Task: Create new contact,   with mail id: 'JuliaWilson115@whitney.org', first name: 'Julia', Last name: 'Wilson', Job Title: Application Developer, Phone number (202) 555-6789. Change life cycle stage to  'Lead' and lead status to 'New'. Add new company to the associated contact: marlow-navigation.com
 . Logged in from softage.5@softage.net
Action: Mouse moved to (91, 66)
Screenshot: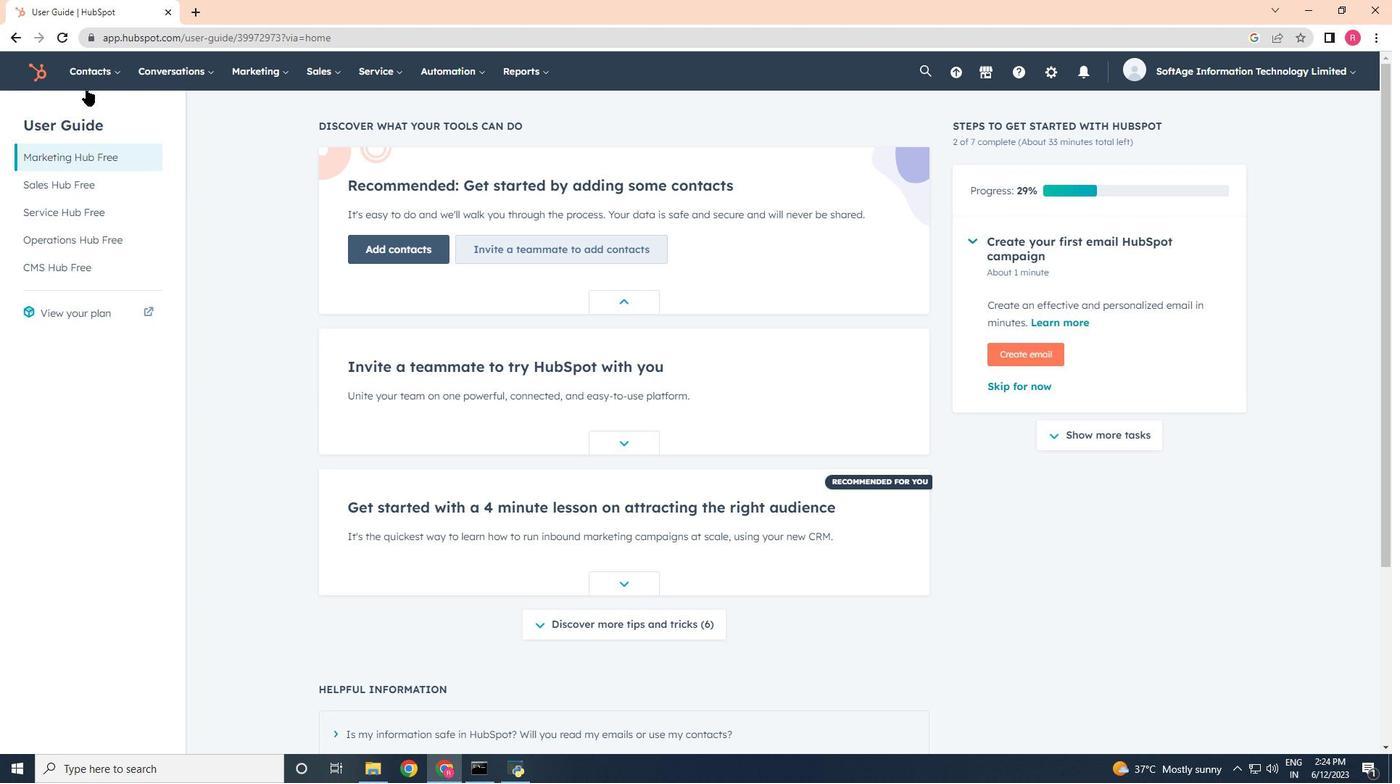 
Action: Mouse pressed left at (91, 66)
Screenshot: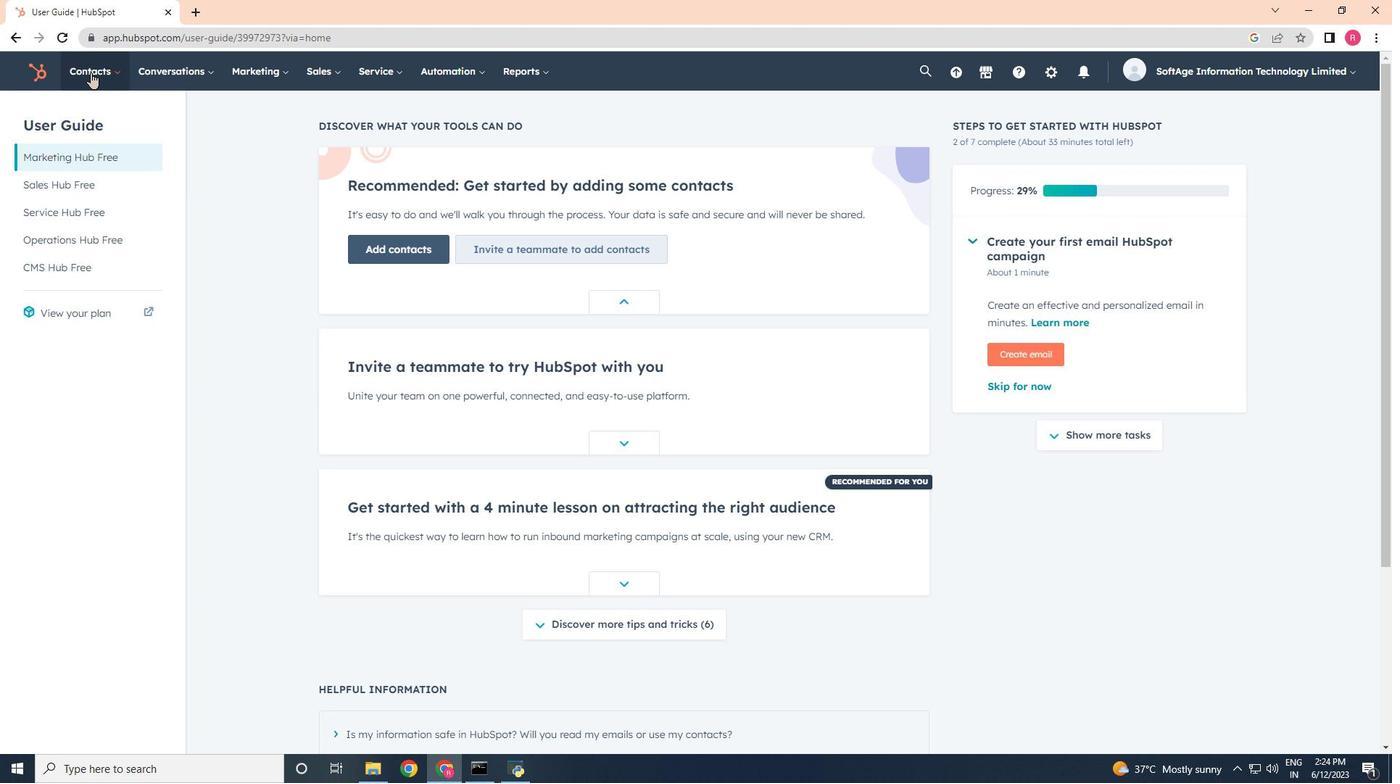 
Action: Mouse moved to (116, 112)
Screenshot: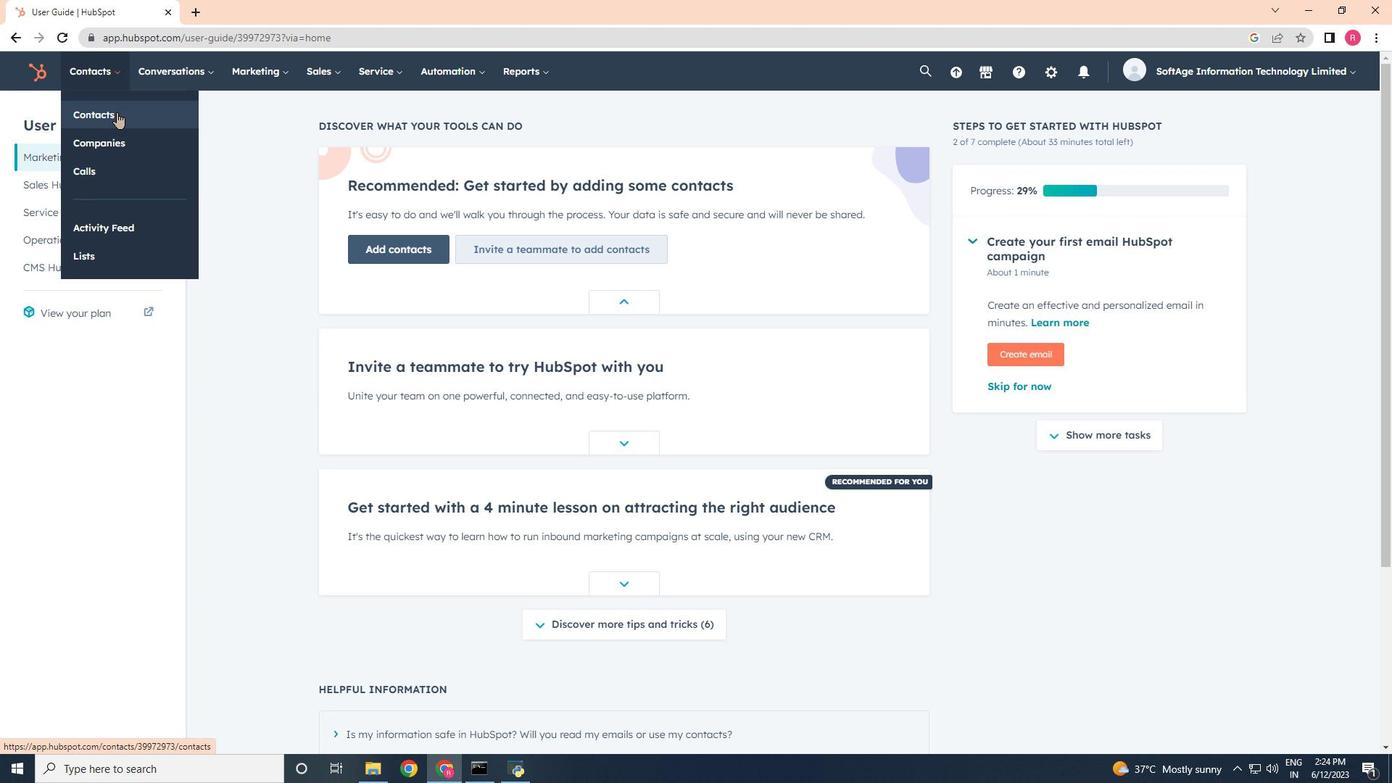 
Action: Mouse pressed left at (116, 112)
Screenshot: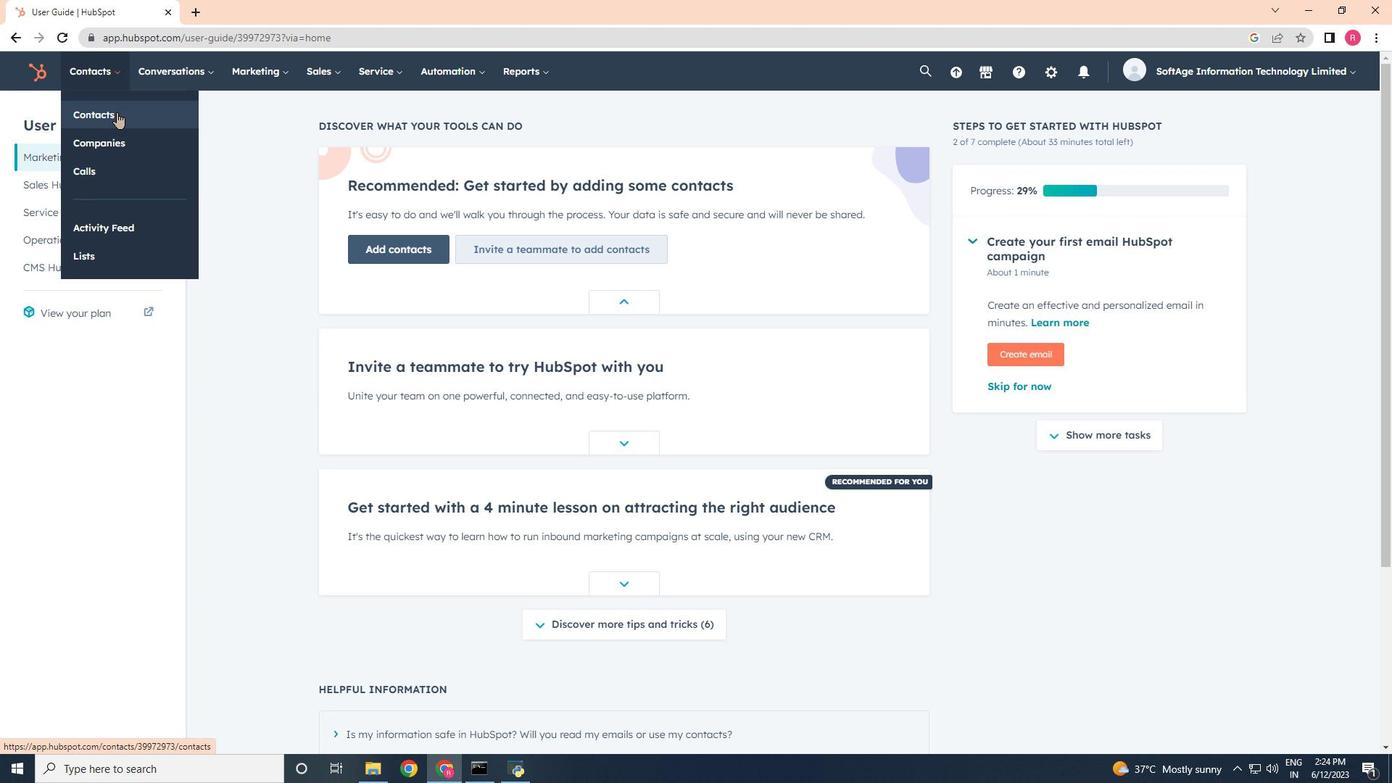 
Action: Mouse moved to (1310, 112)
Screenshot: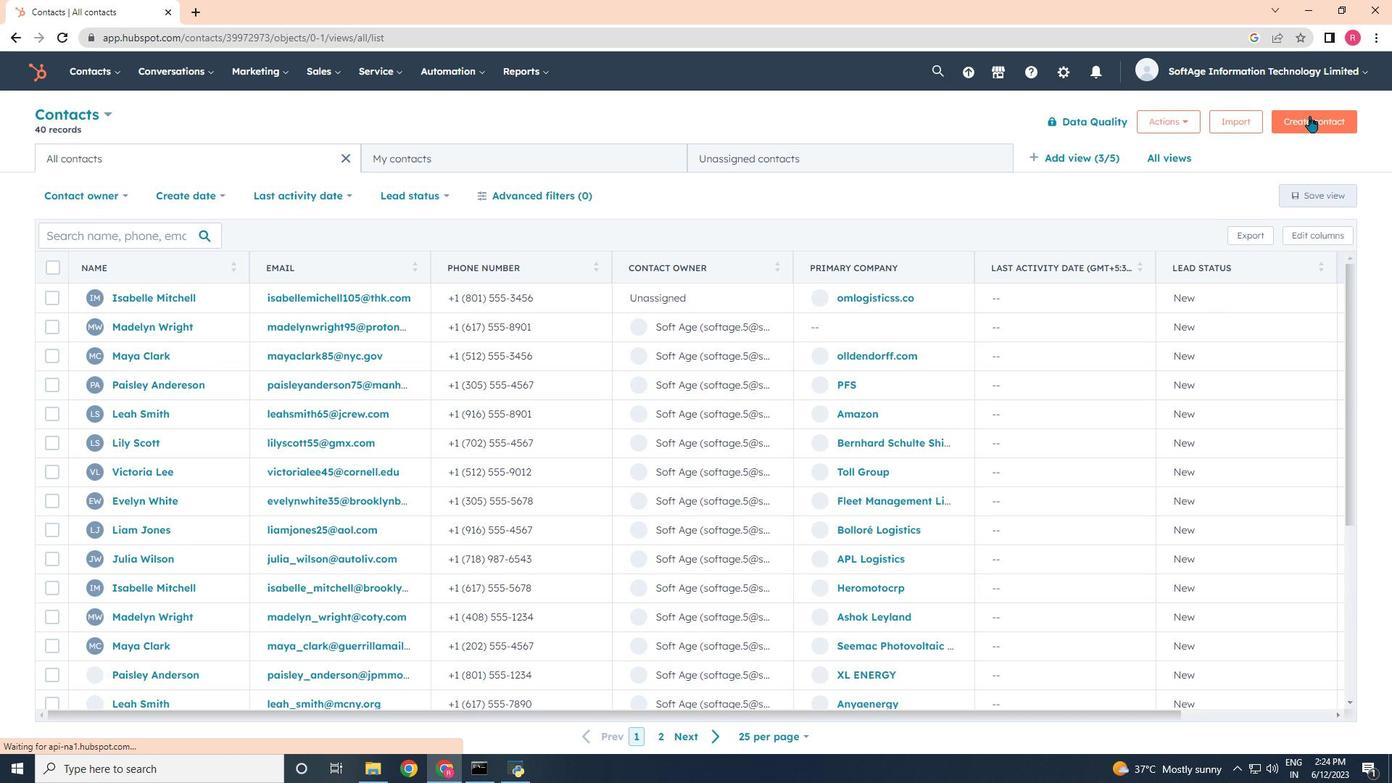 
Action: Mouse pressed left at (1310, 112)
Screenshot: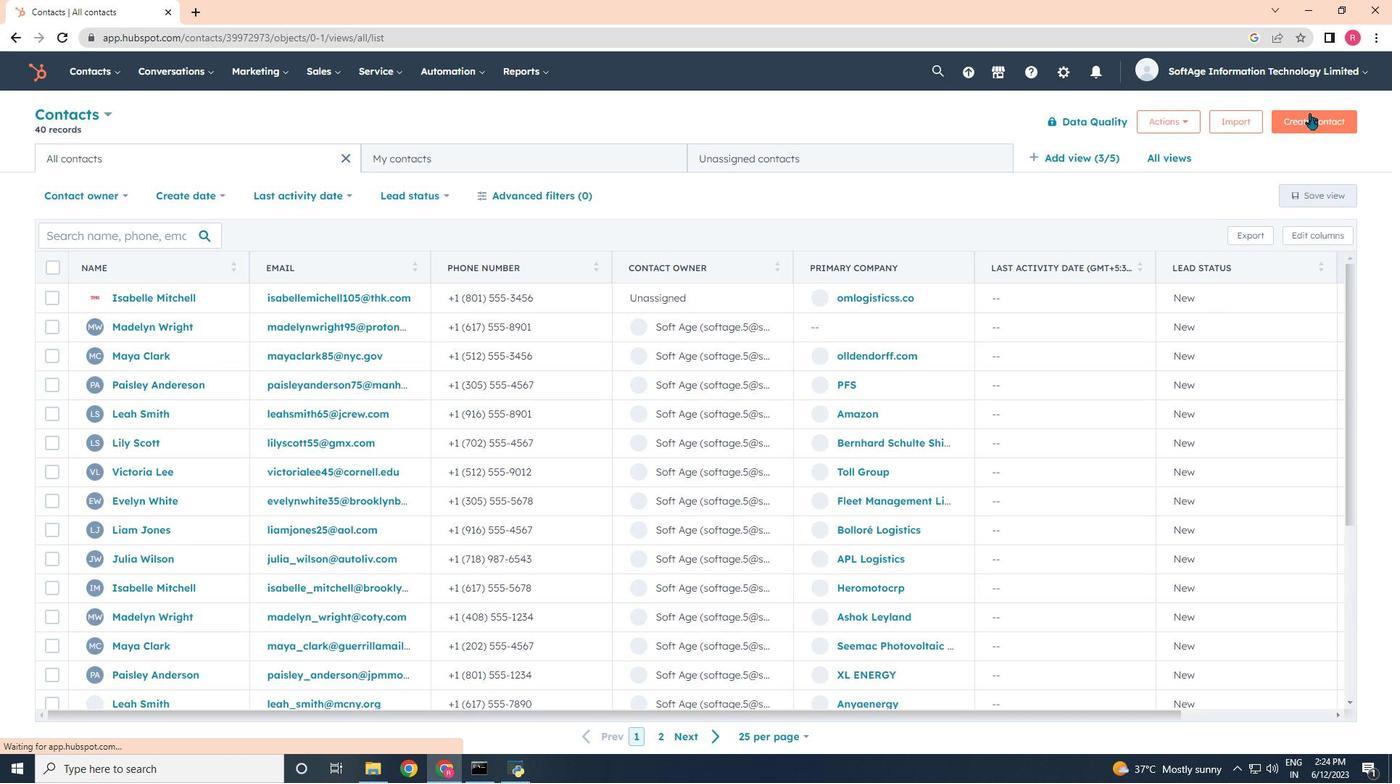
Action: Mouse moved to (1053, 193)
Screenshot: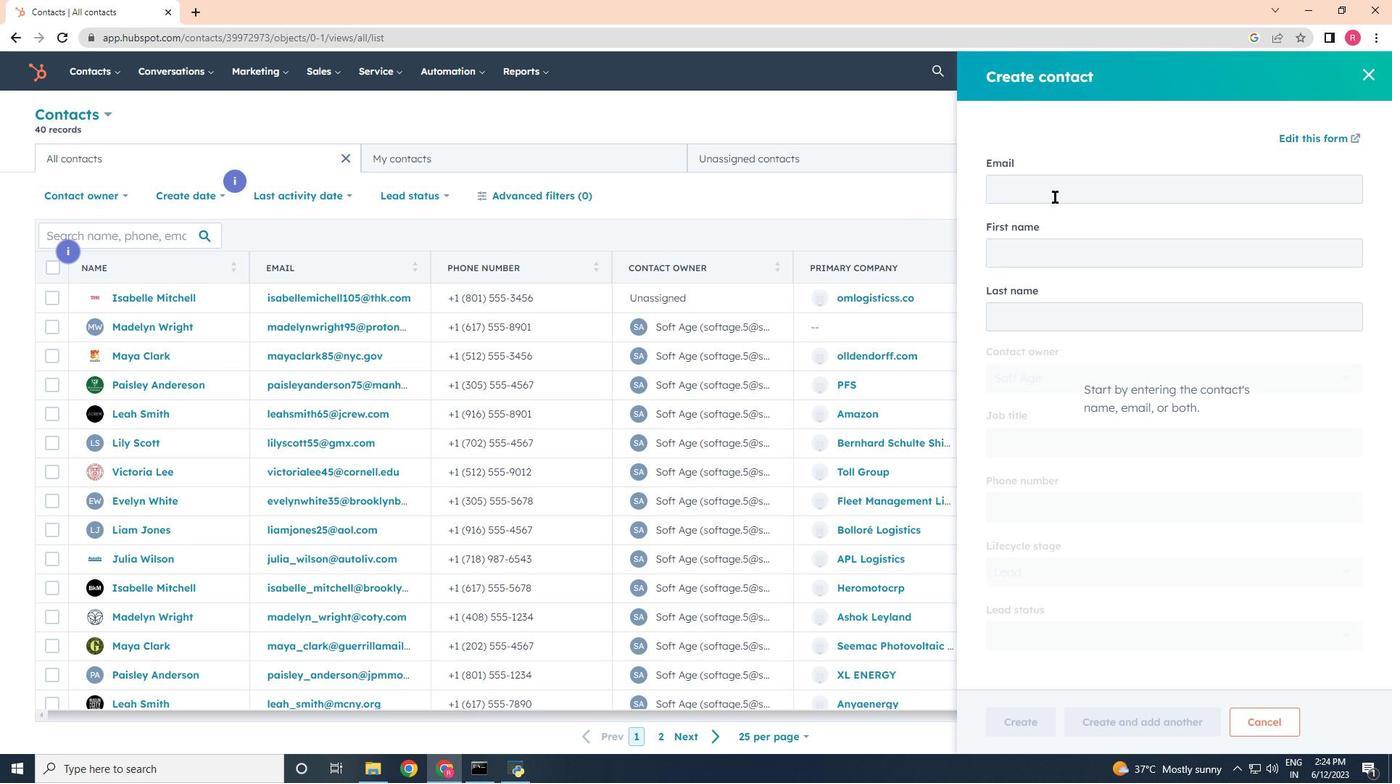 
Action: Mouse pressed left at (1053, 193)
Screenshot: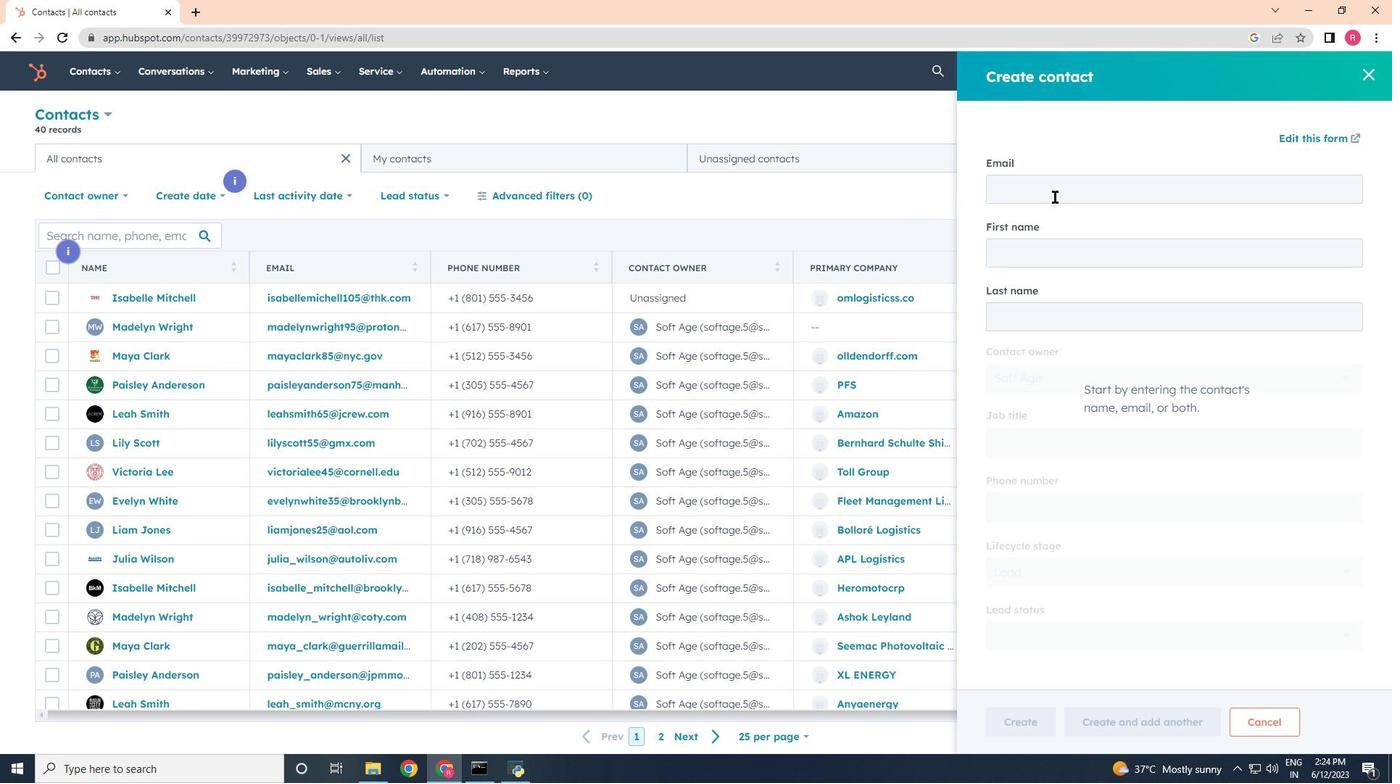 
Action: Mouse moved to (1022, 205)
Screenshot: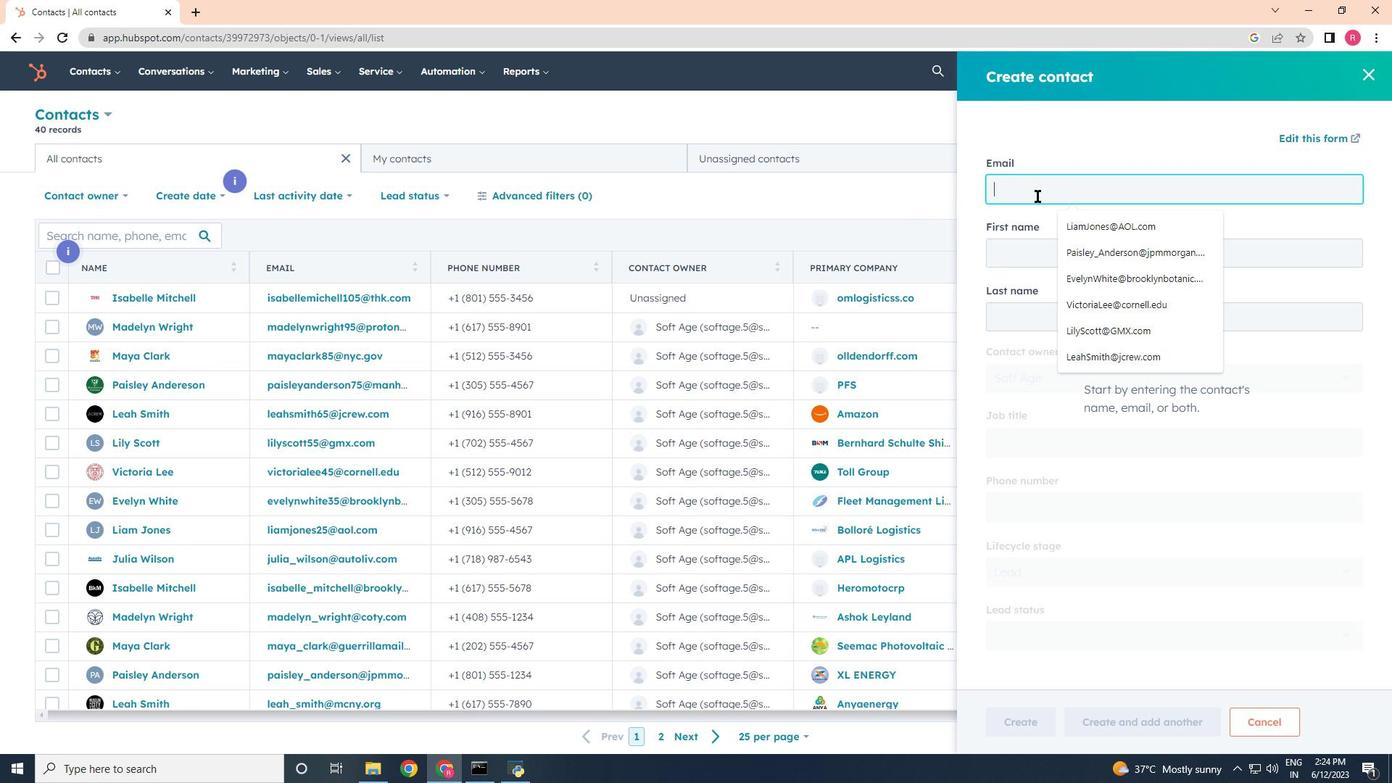 
Action: Key pressed <Key.shift>Julia<Key.shift><Key.shift>Wilsonn115<Key.shift><Key.shift>@whitney.org
Screenshot: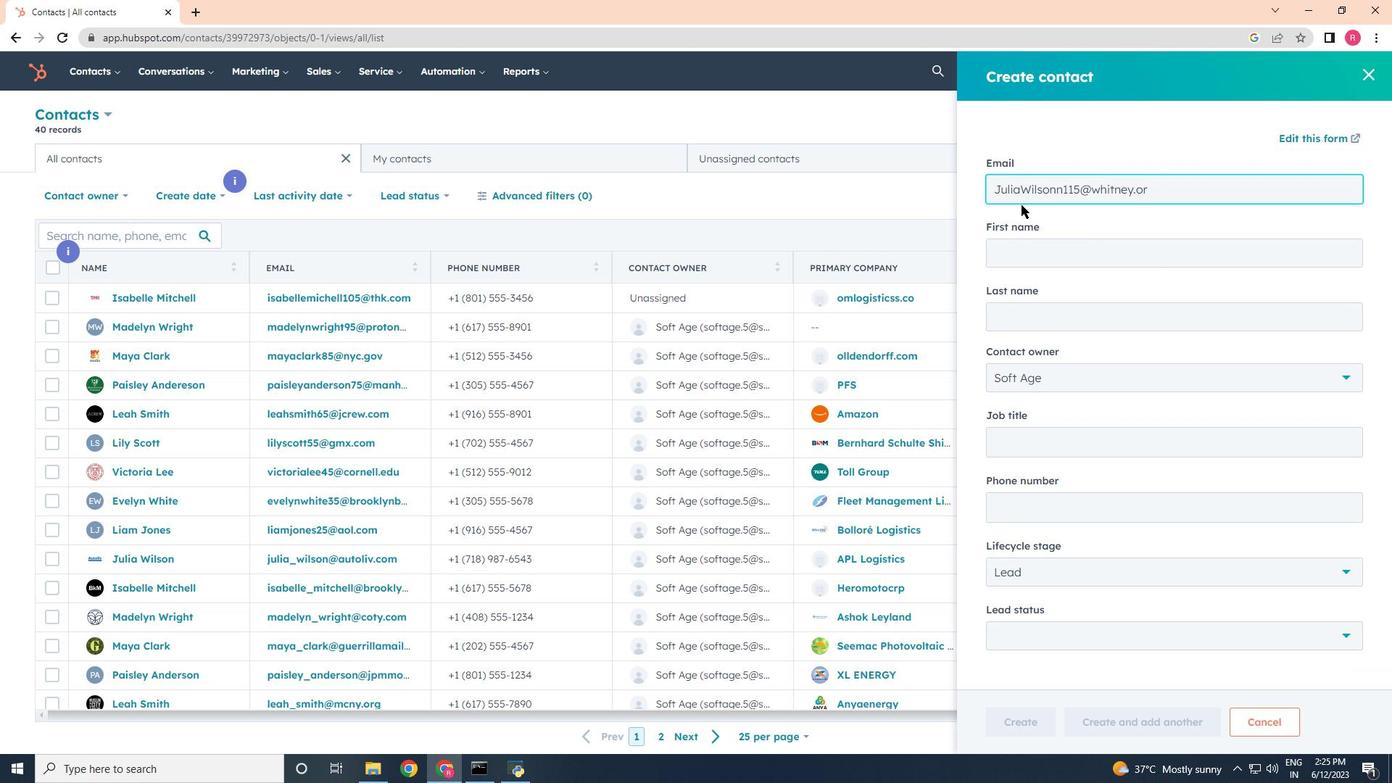 
Action: Mouse moved to (1082, 250)
Screenshot: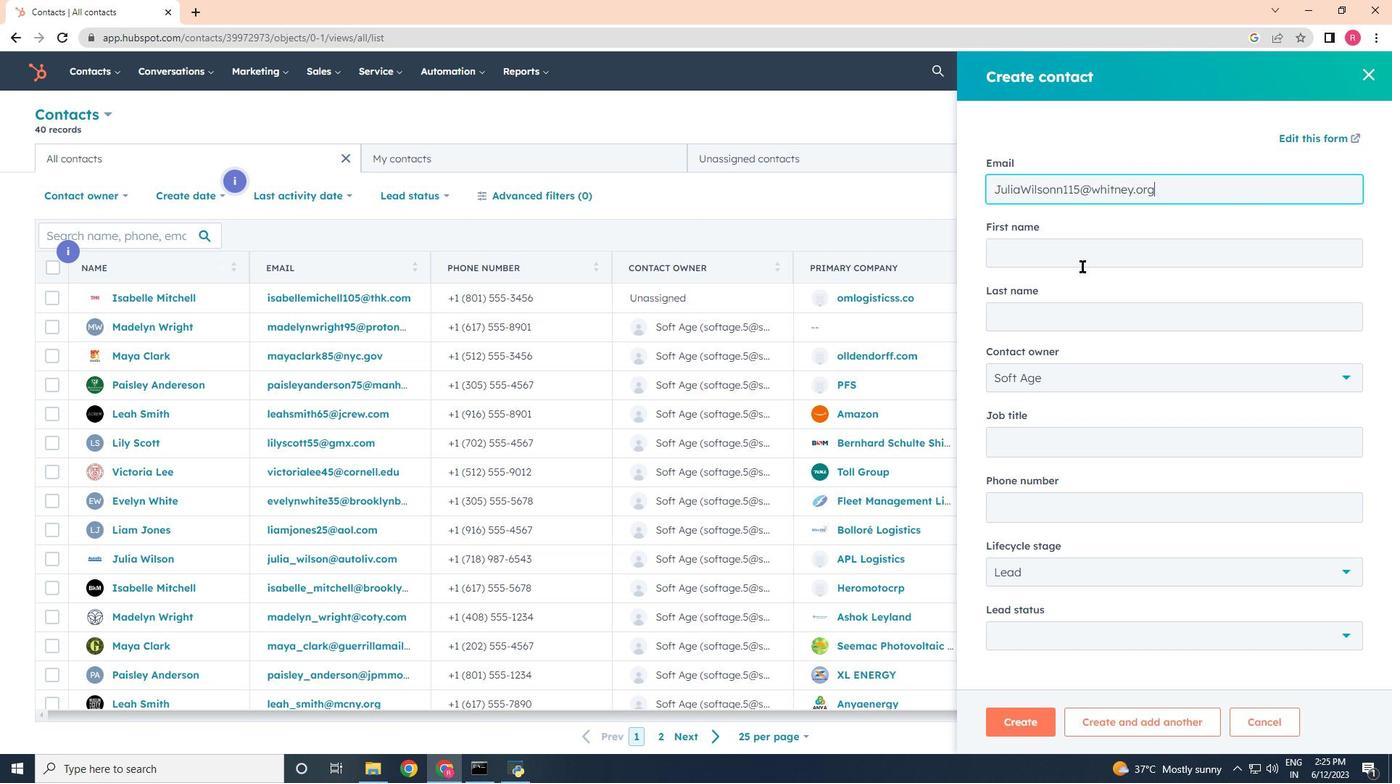 
Action: Mouse pressed left at (1082, 250)
Screenshot: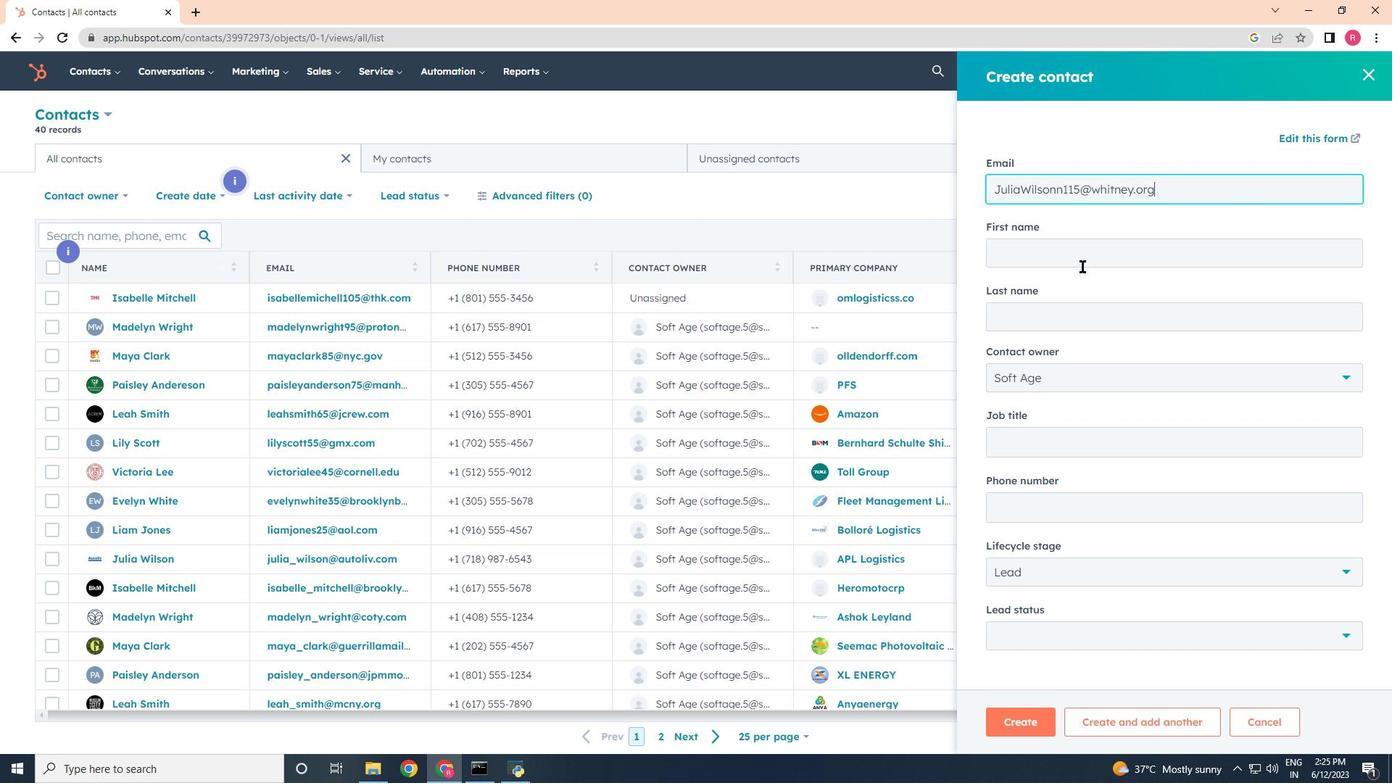 
Action: Mouse moved to (1055, 278)
Screenshot: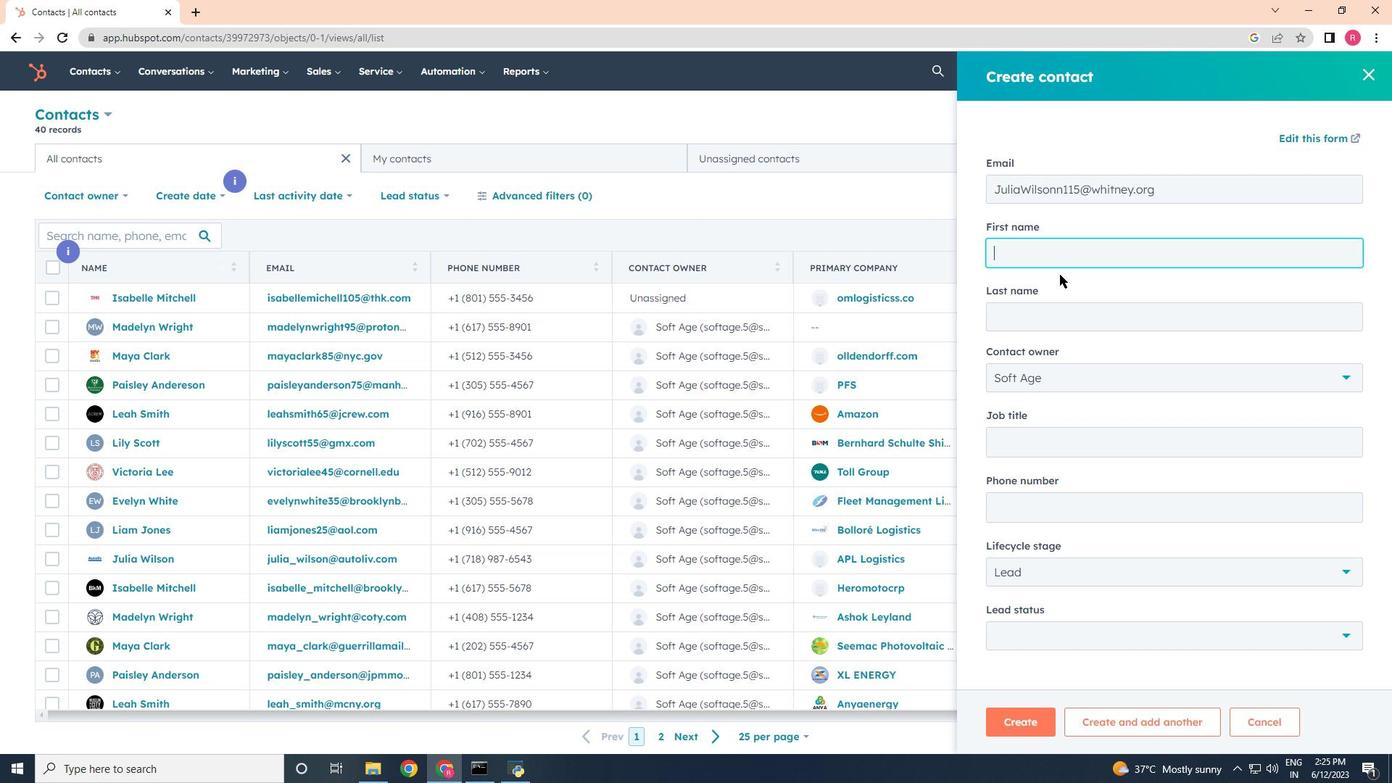 
Action: Key pressed <Key.shift>Julia<Key.tab><Key.shift><Key.shift><Key.shift><Key.shift><Key.shift><Key.shift><Key.shift><Key.shift>Wilsom<Key.backspace>n<Key.tab><Key.tab><Key.shift>Application<Key.space><Key.shift>Developer<Key.space><Key.tab>2025556789
Screenshot: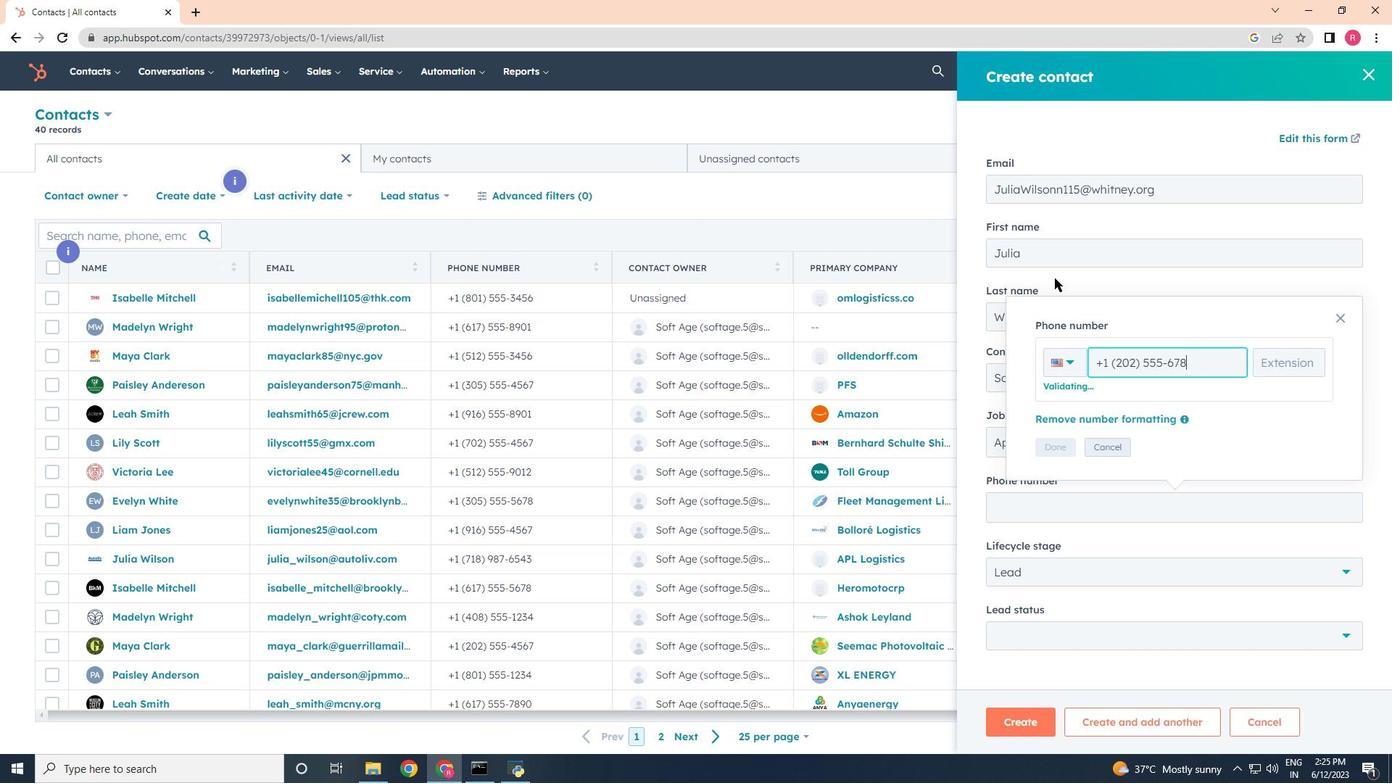 
Action: Mouse moved to (1062, 442)
Screenshot: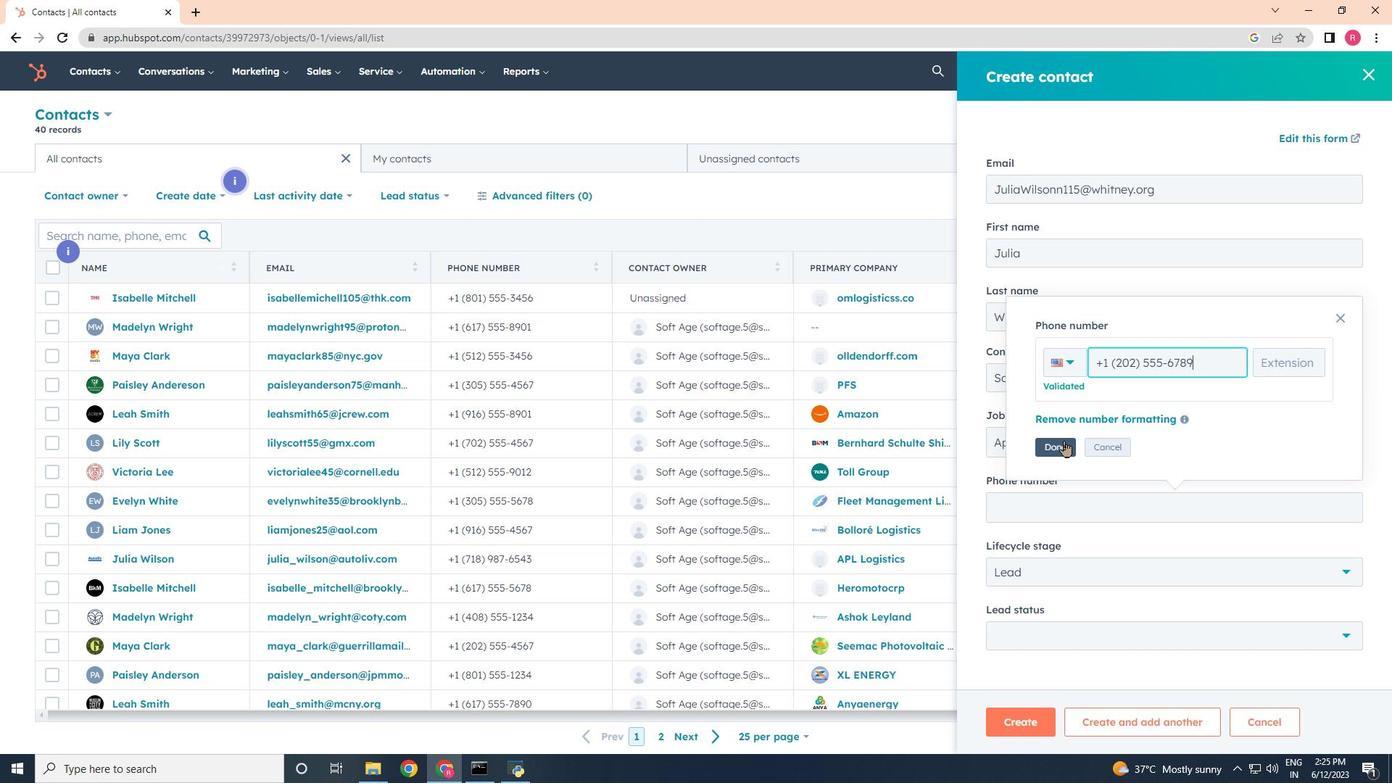 
Action: Mouse pressed left at (1062, 442)
Screenshot: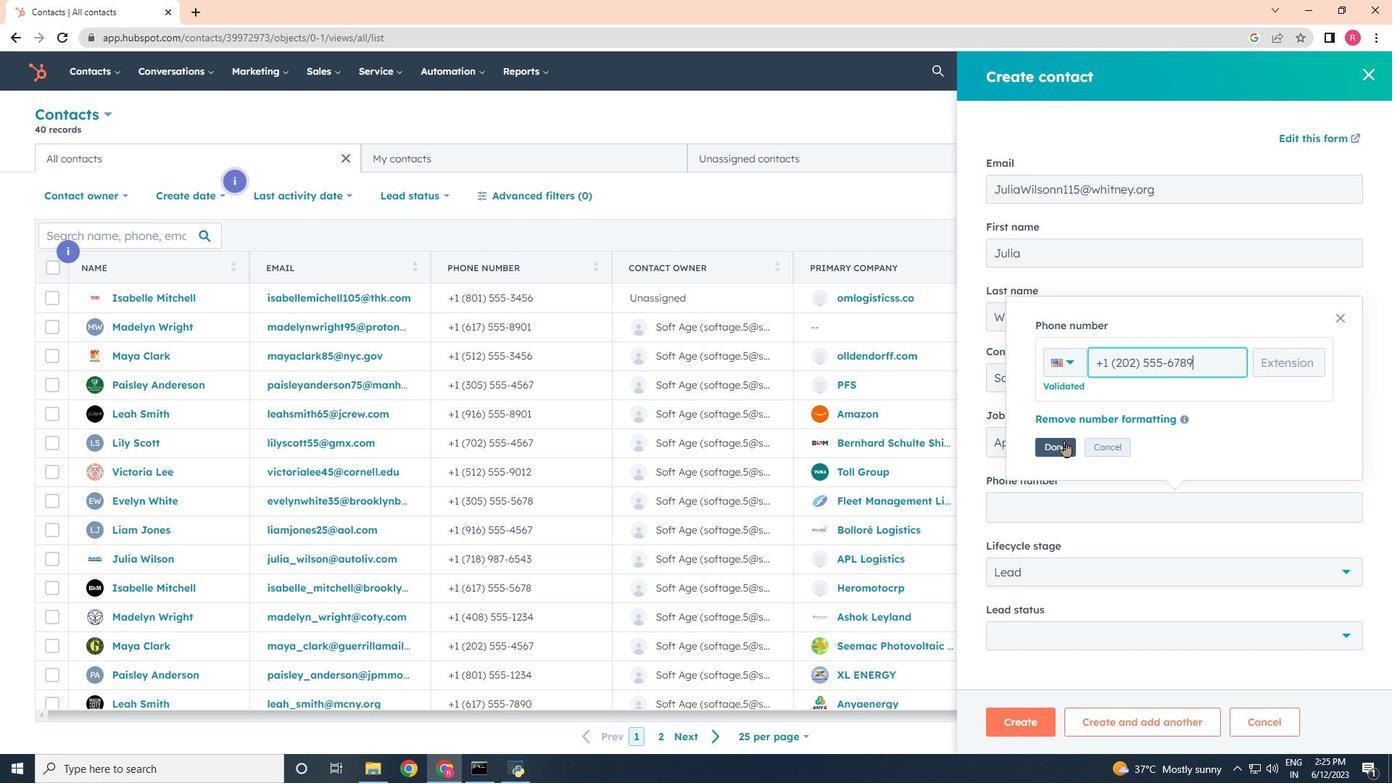 
Action: Mouse moved to (1048, 560)
Screenshot: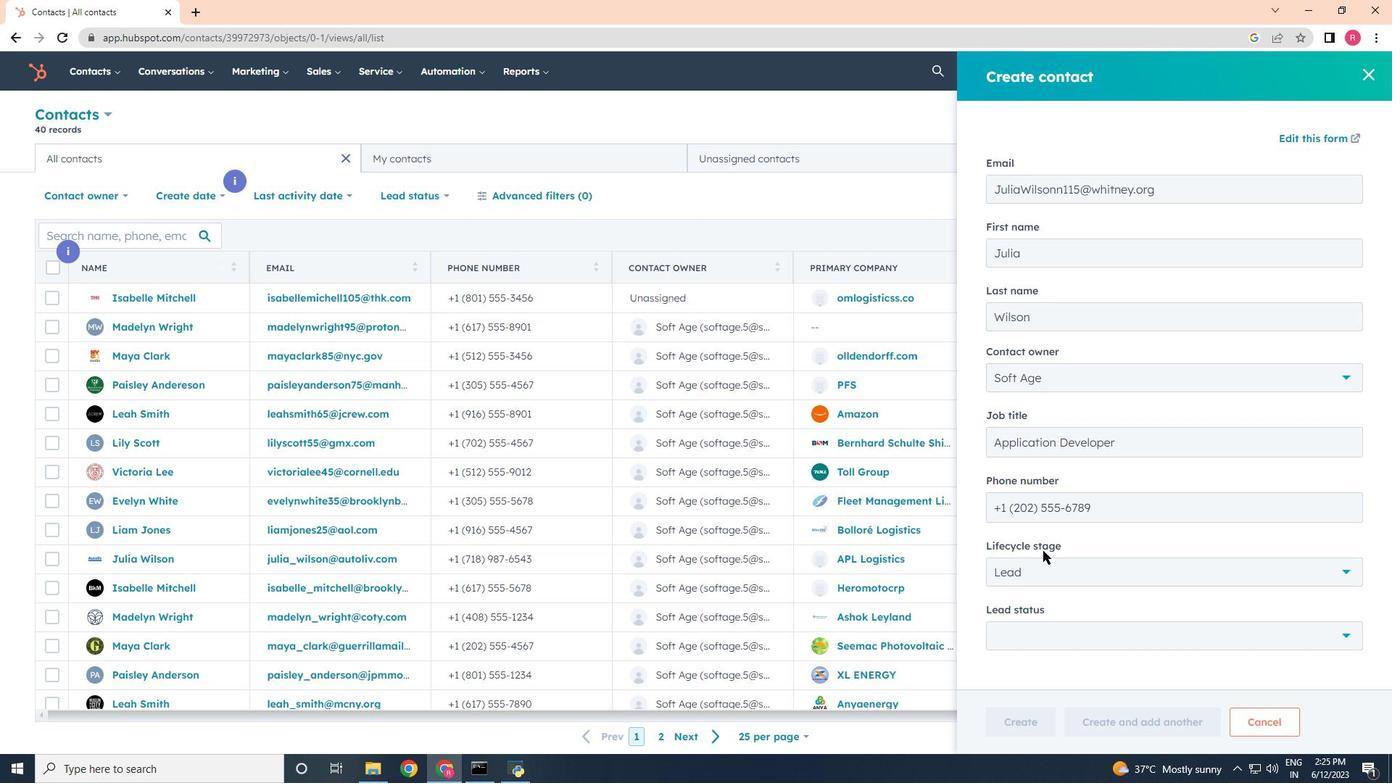
Action: Mouse pressed left at (1048, 560)
Screenshot: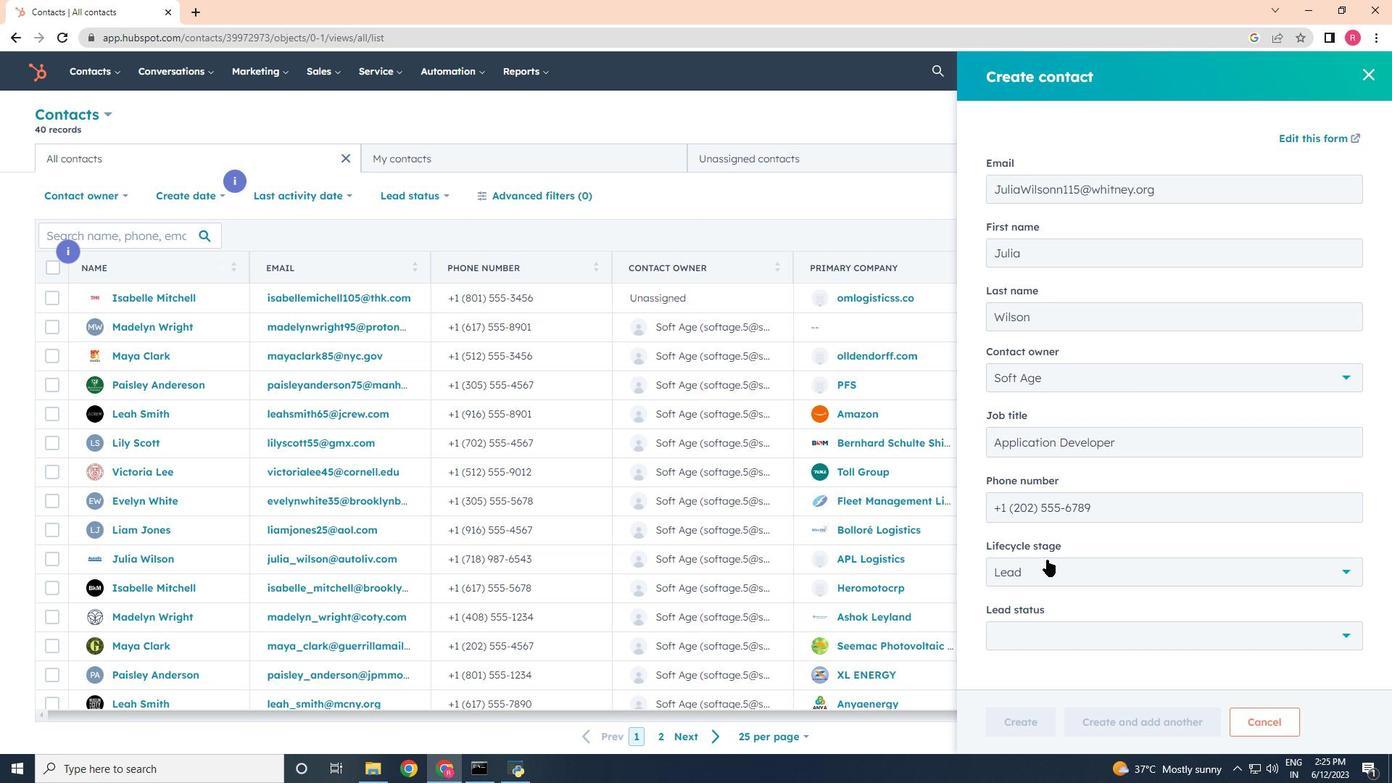
Action: Mouse moved to (1030, 440)
Screenshot: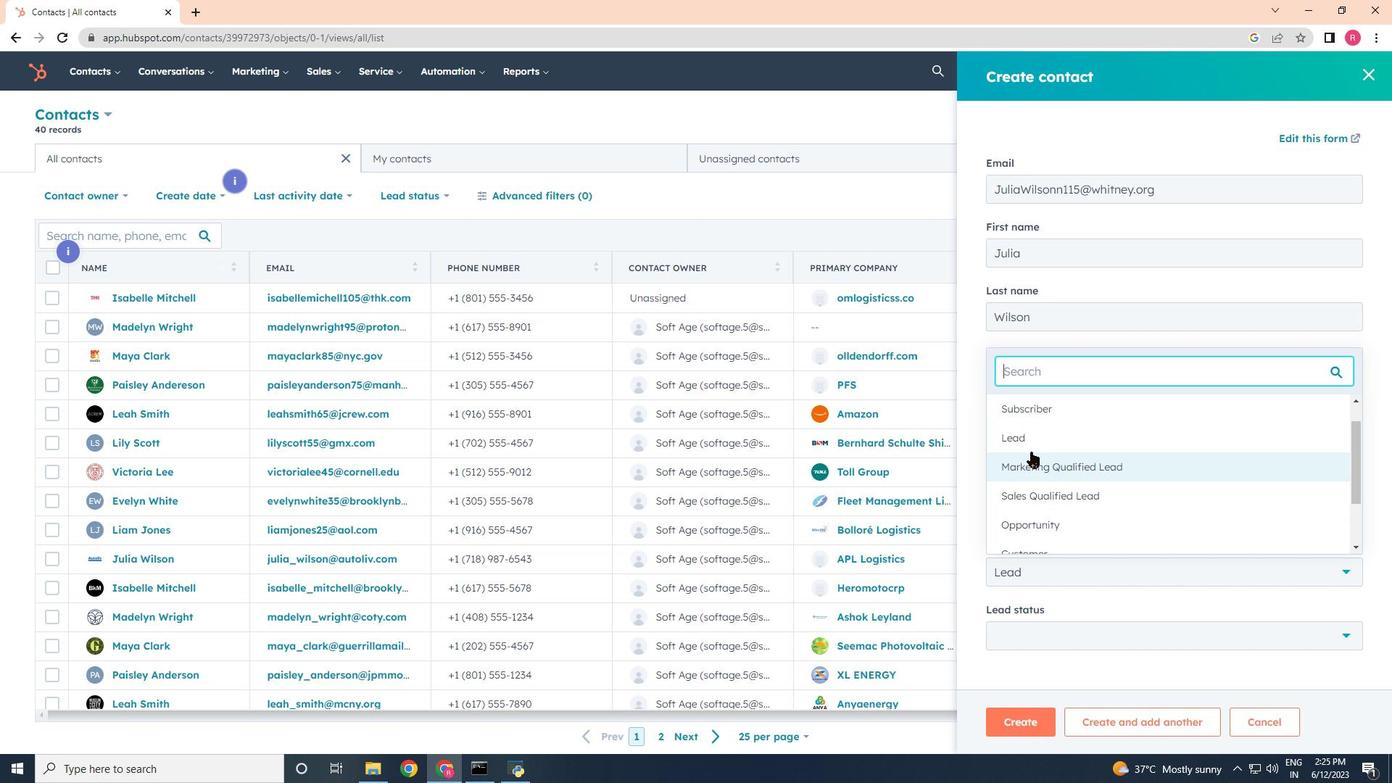 
Action: Mouse pressed left at (1030, 440)
Screenshot: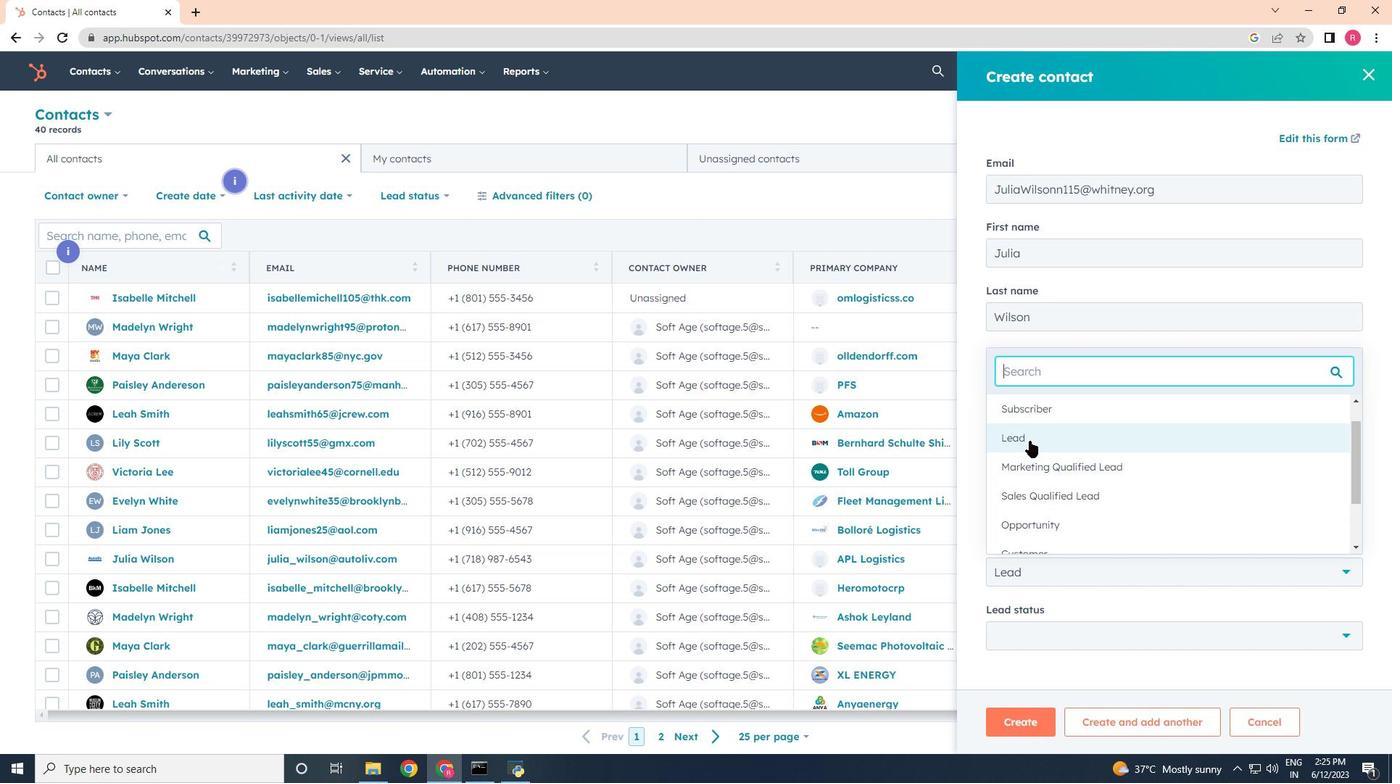
Action: Mouse moved to (1046, 630)
Screenshot: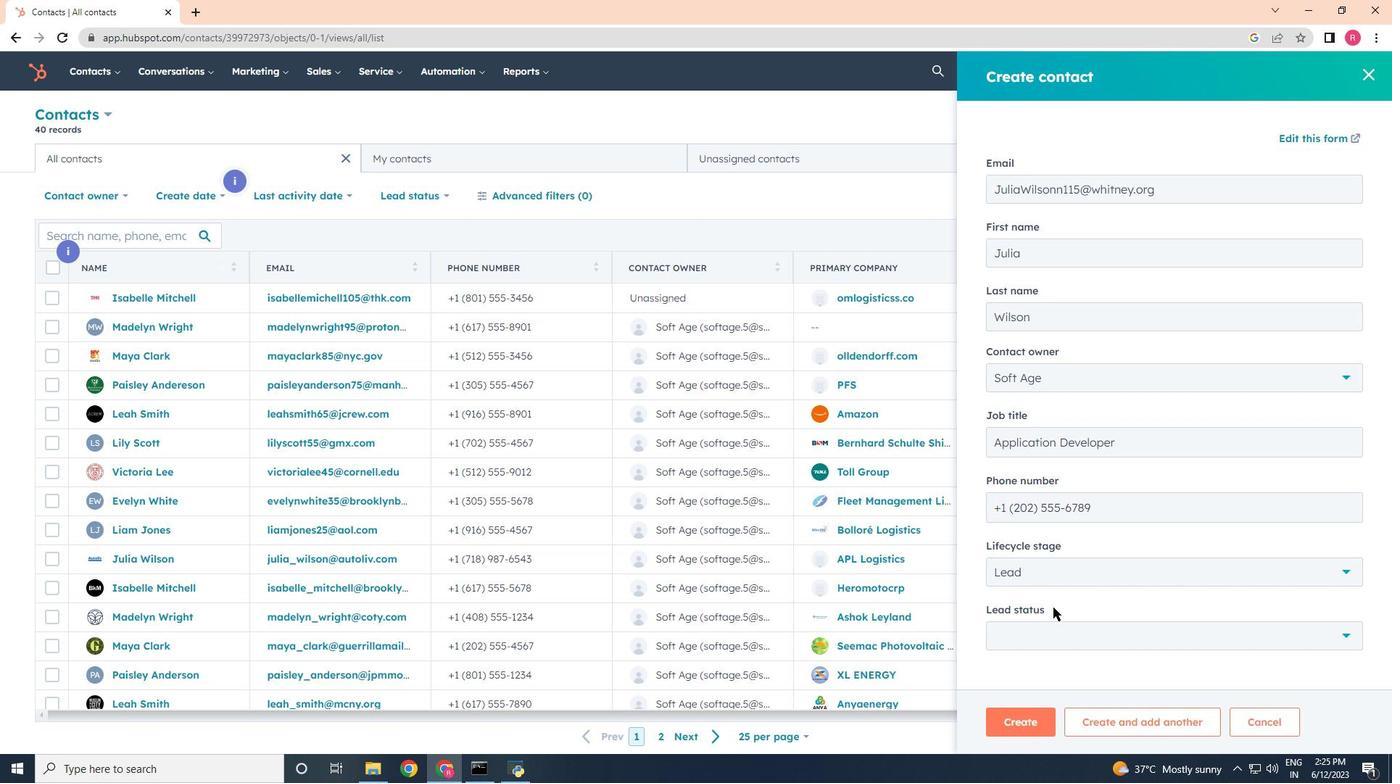 
Action: Mouse pressed left at (1046, 630)
Screenshot: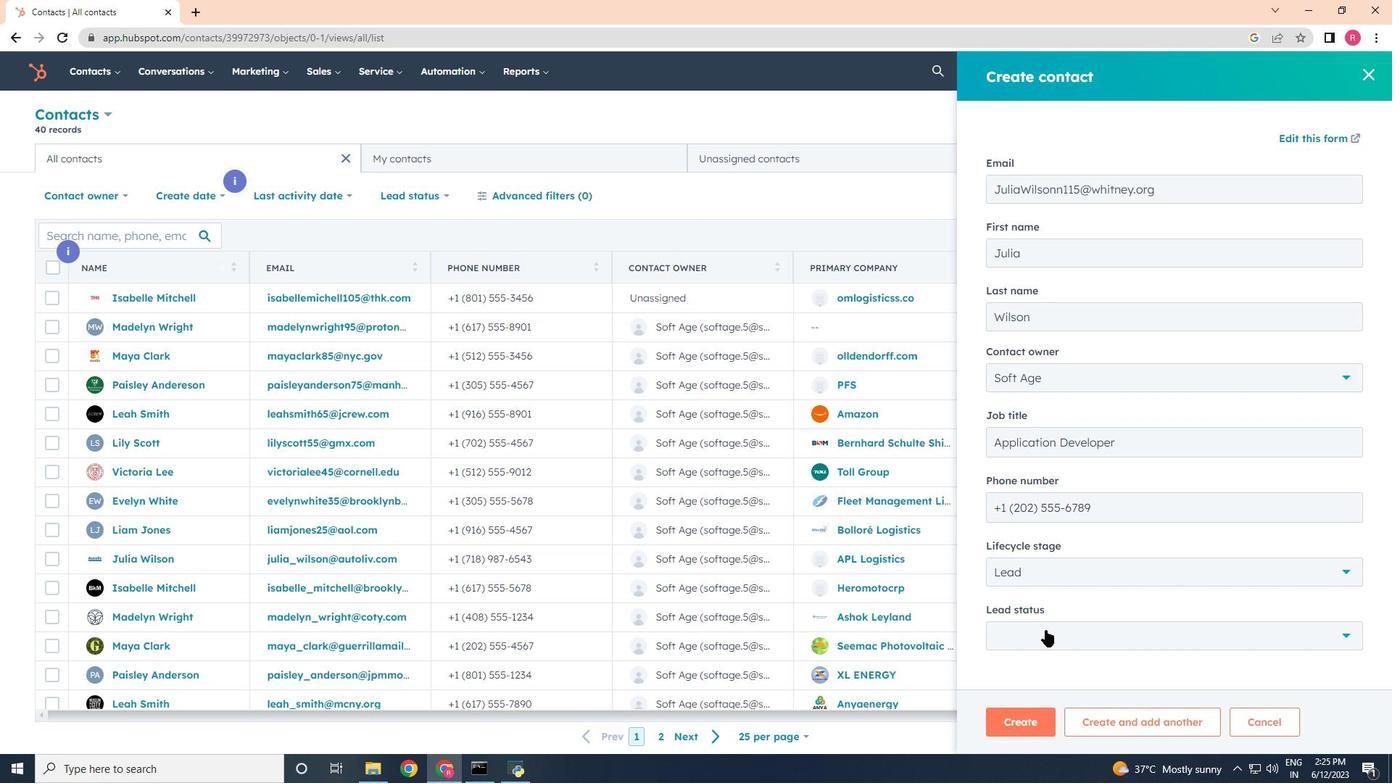 
Action: Mouse moved to (1015, 465)
Screenshot: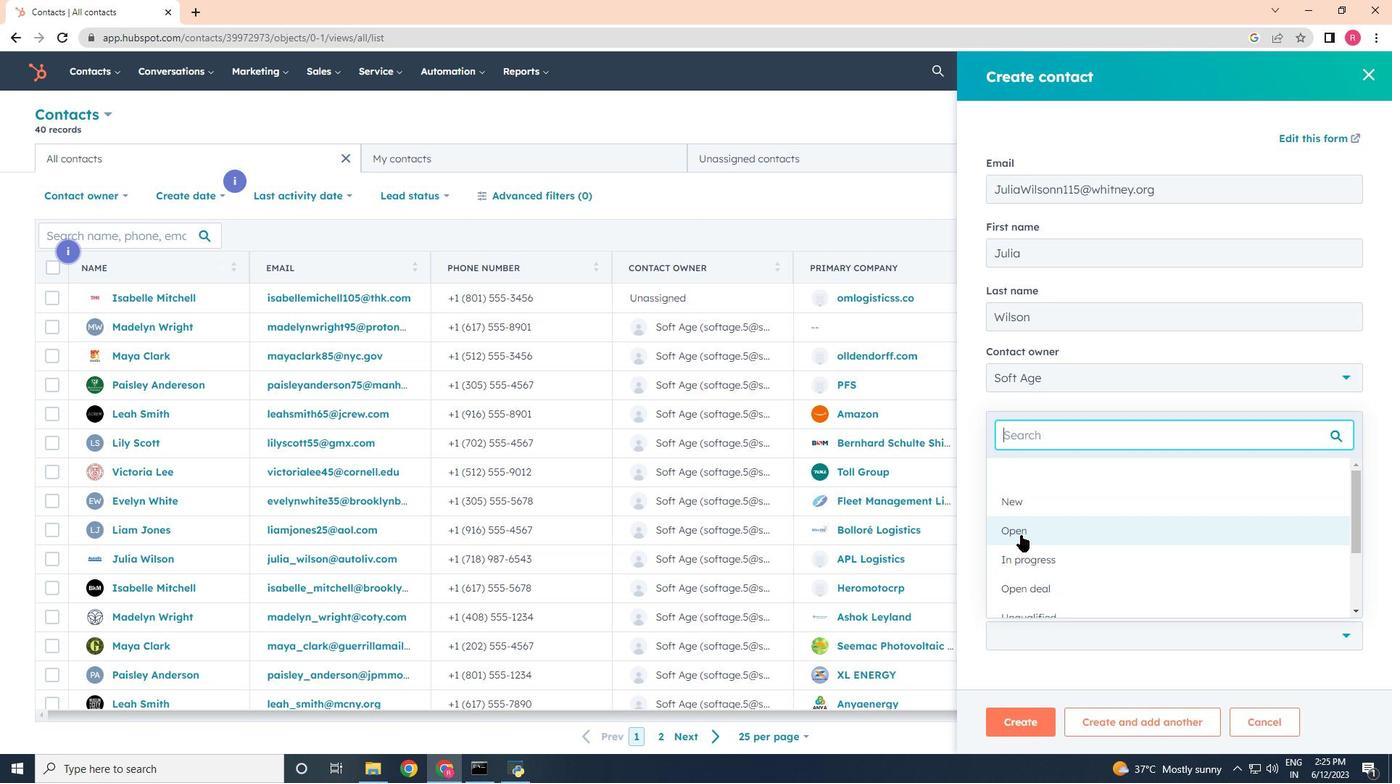 
Action: Mouse pressed left at (1015, 465)
Screenshot: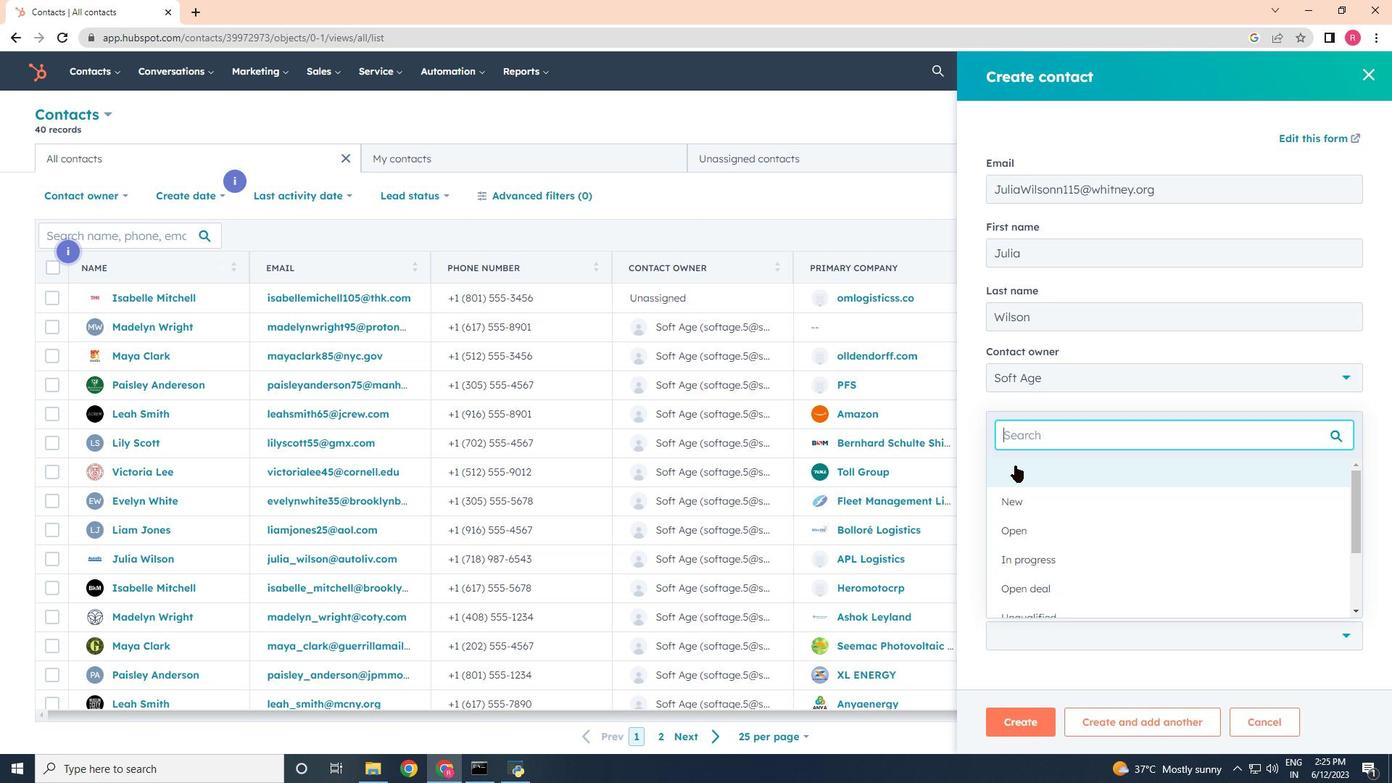 
Action: Mouse moved to (1038, 633)
Screenshot: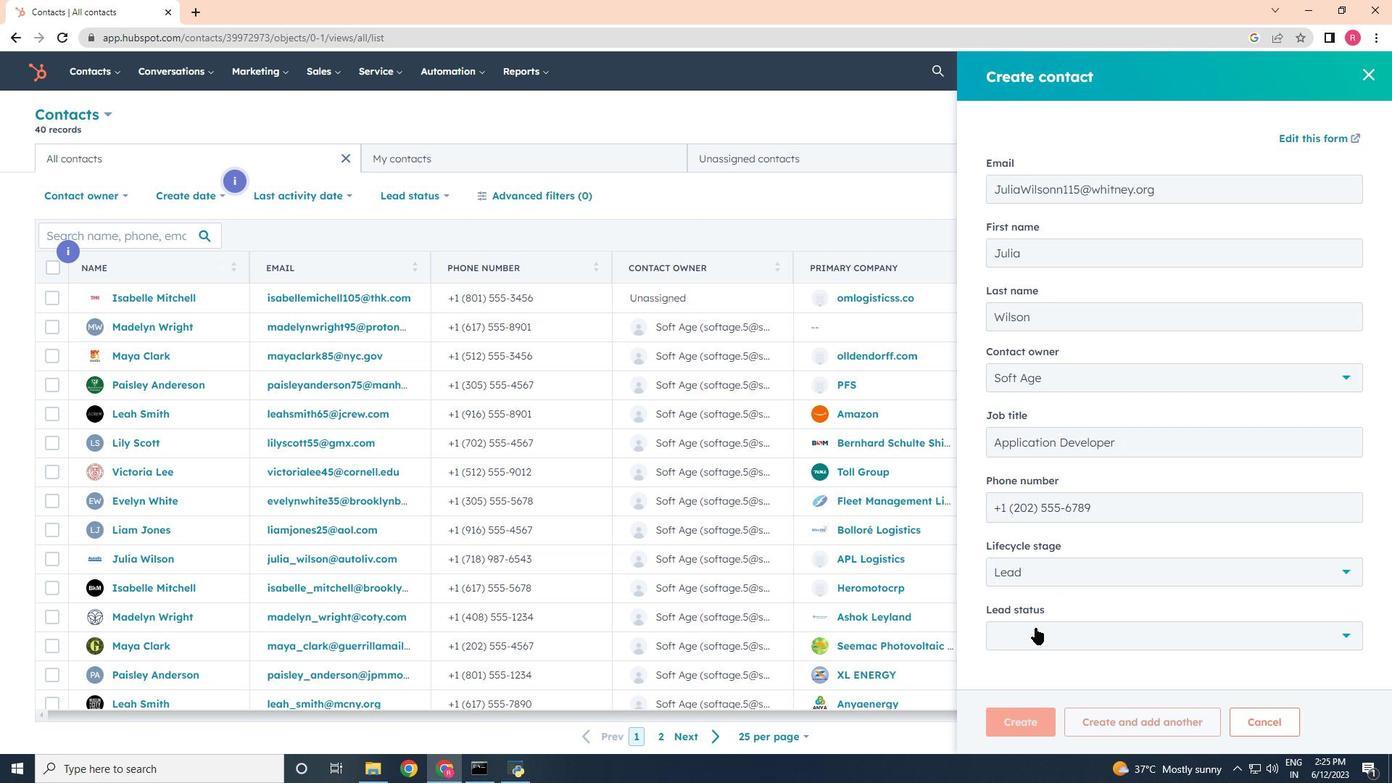 
Action: Mouse pressed left at (1038, 633)
Screenshot: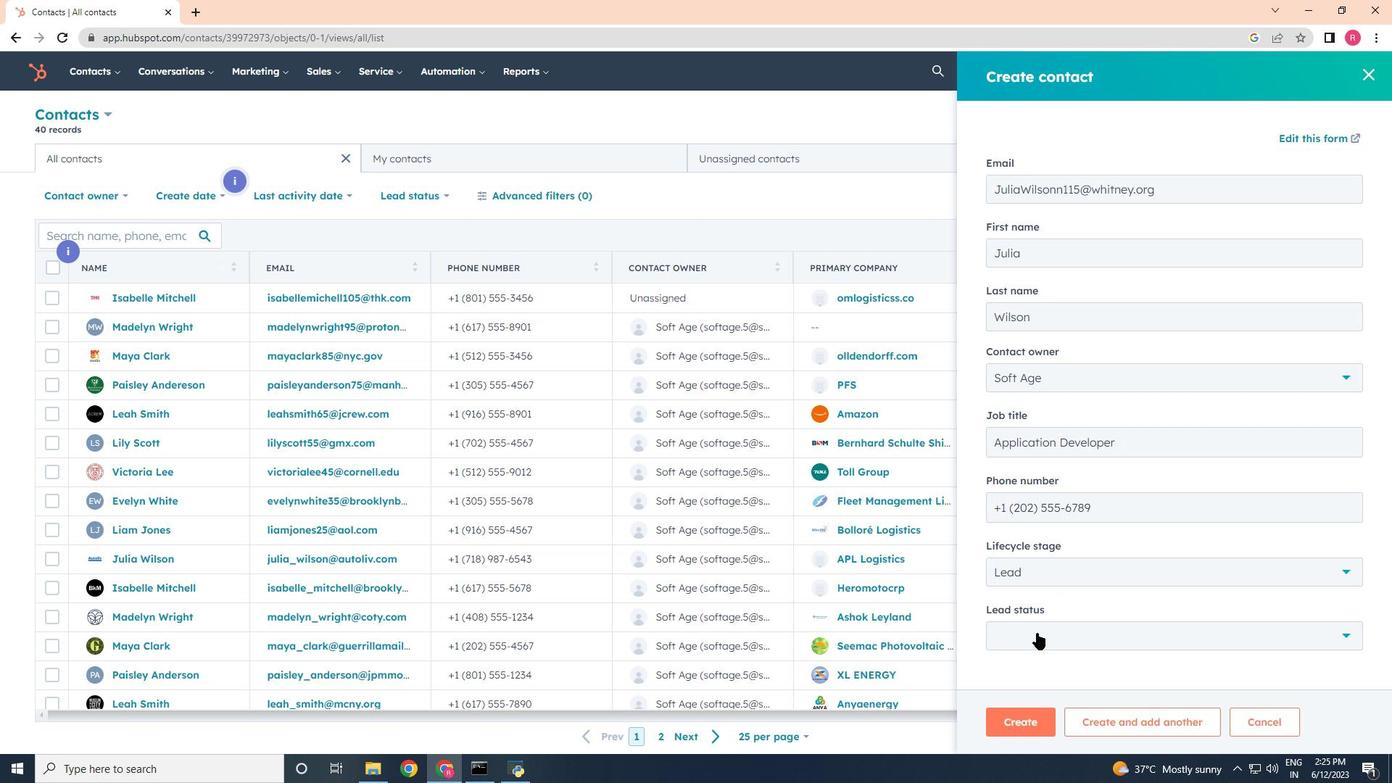 
Action: Mouse moved to (1024, 515)
Screenshot: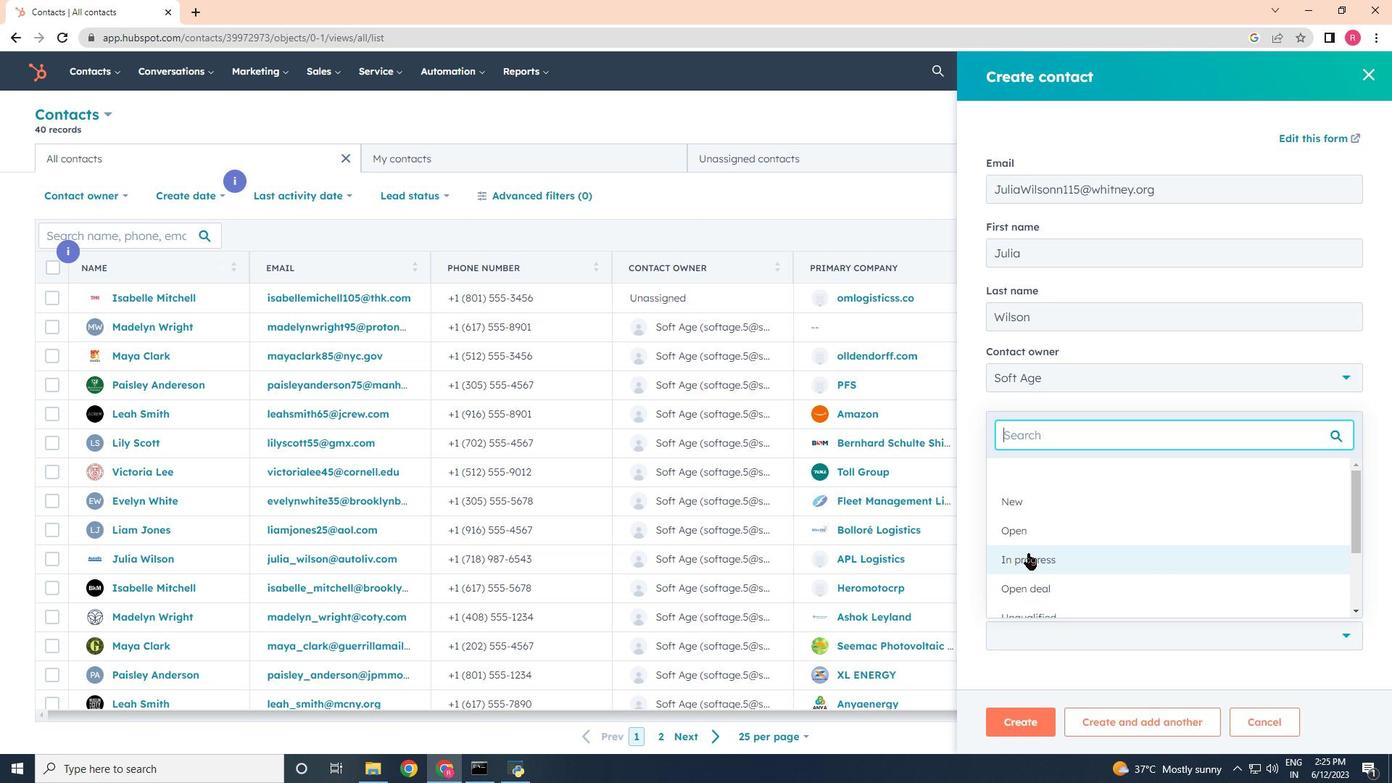 
Action: Mouse pressed left at (1024, 515)
Screenshot: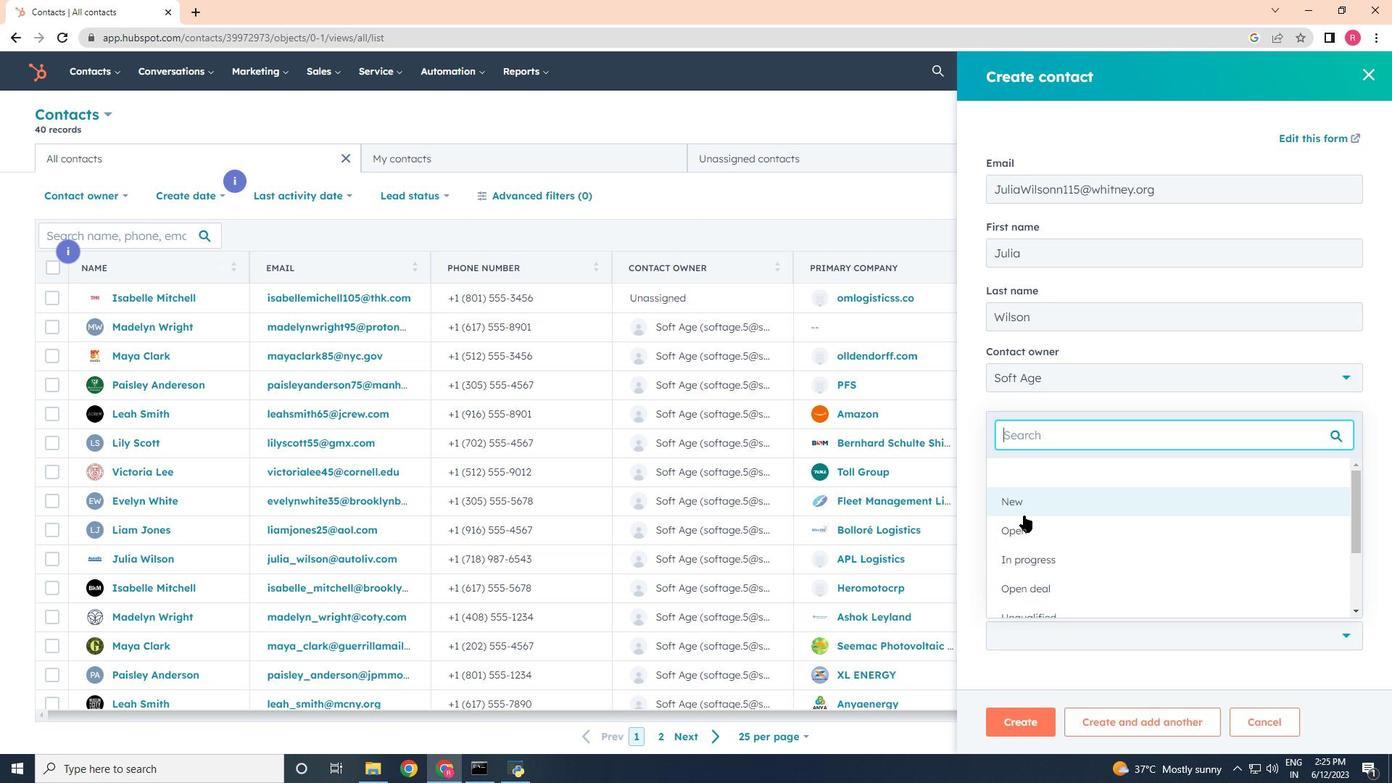
Action: Mouse moved to (1030, 726)
Screenshot: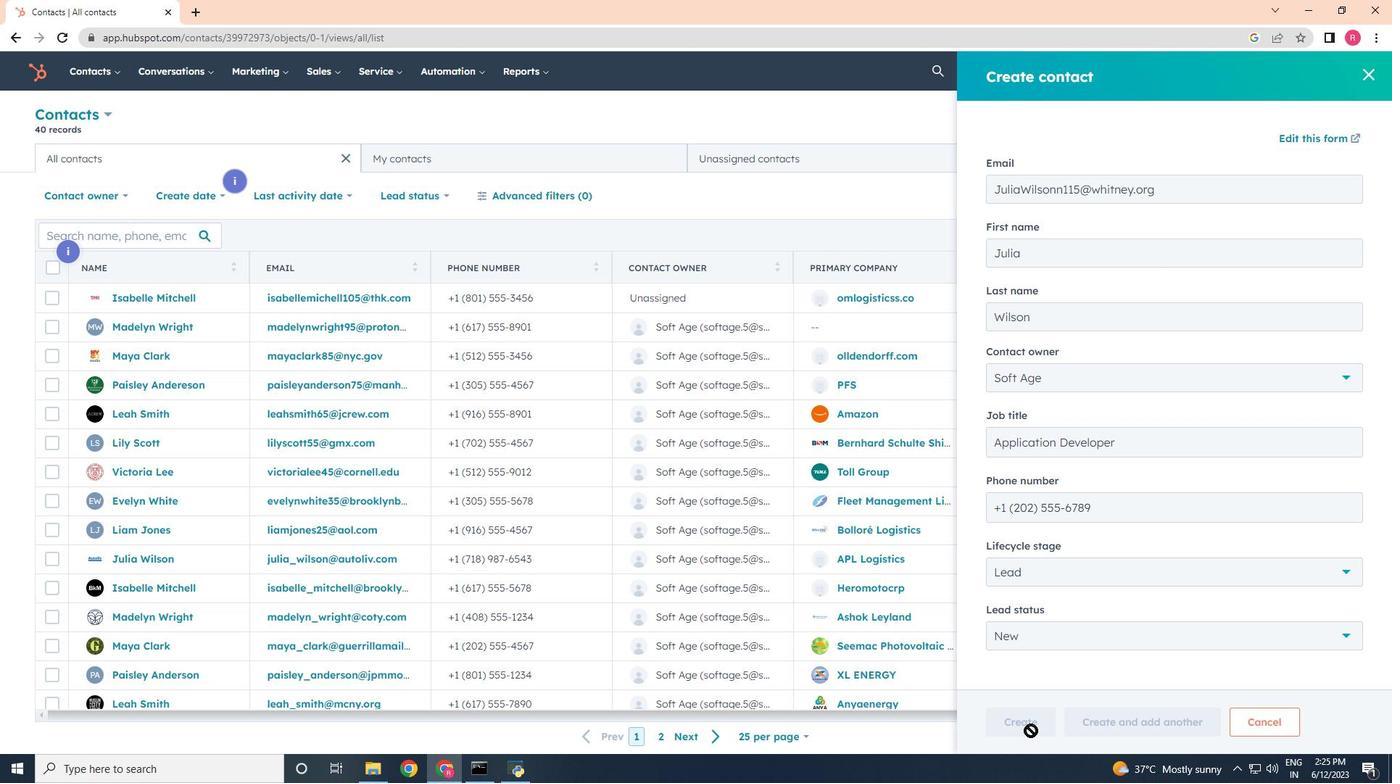 
Action: Mouse pressed left at (1030, 726)
Screenshot: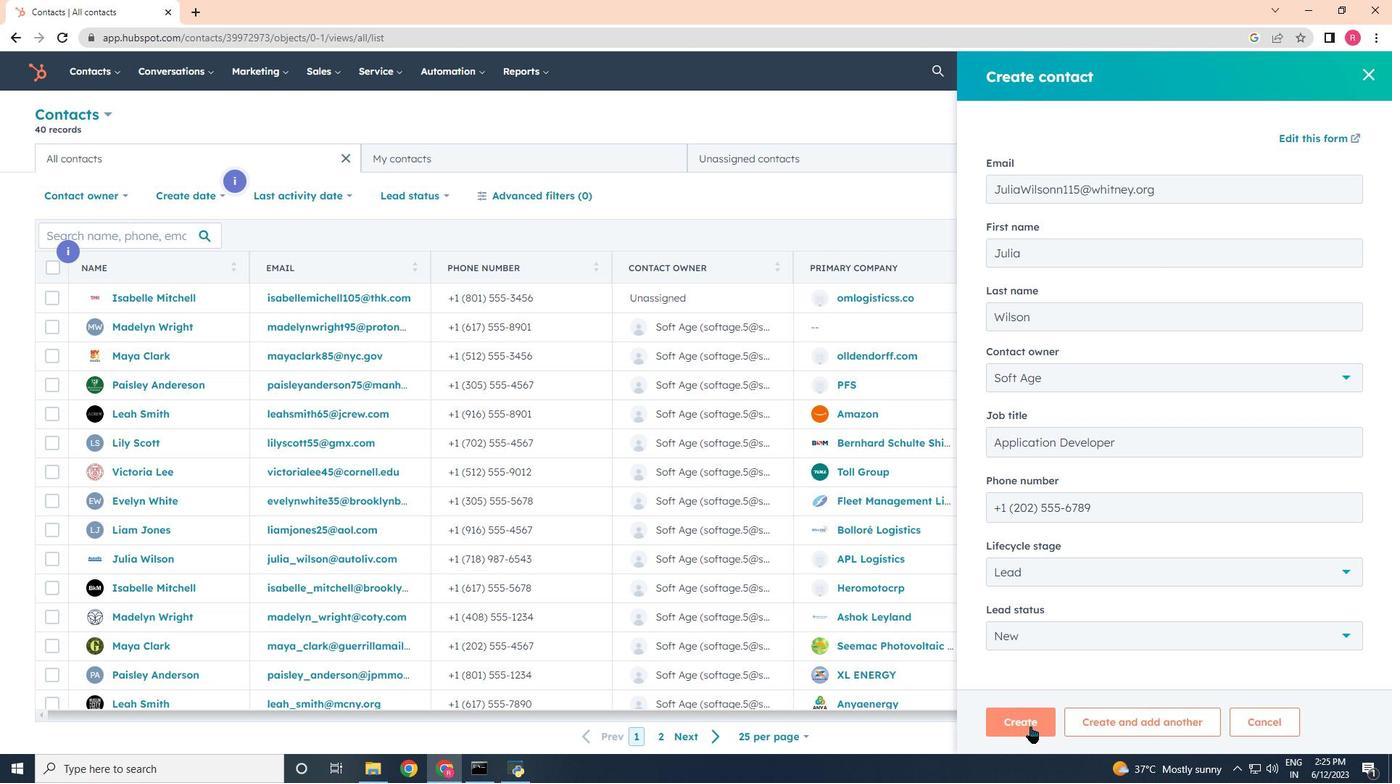 
Action: Mouse moved to (978, 465)
Screenshot: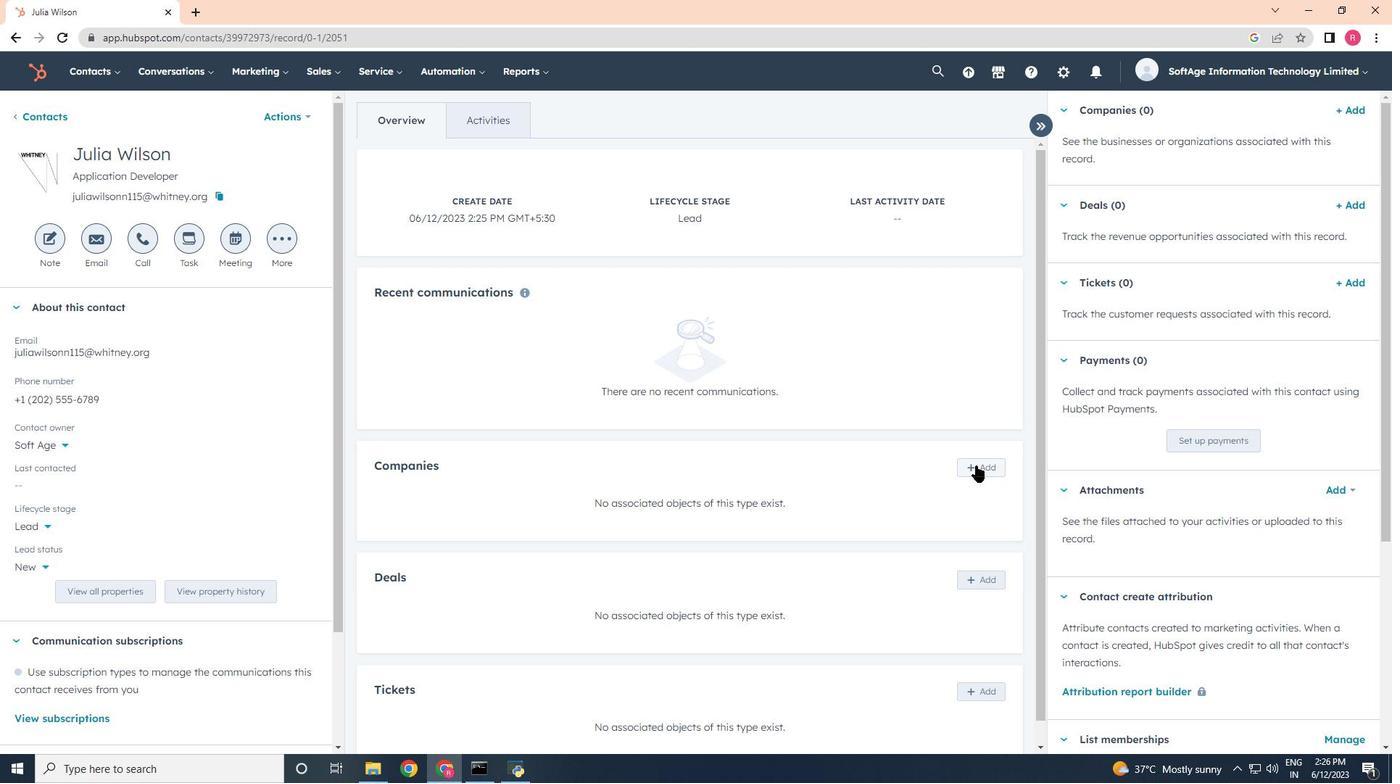 
Action: Mouse pressed left at (978, 465)
Screenshot: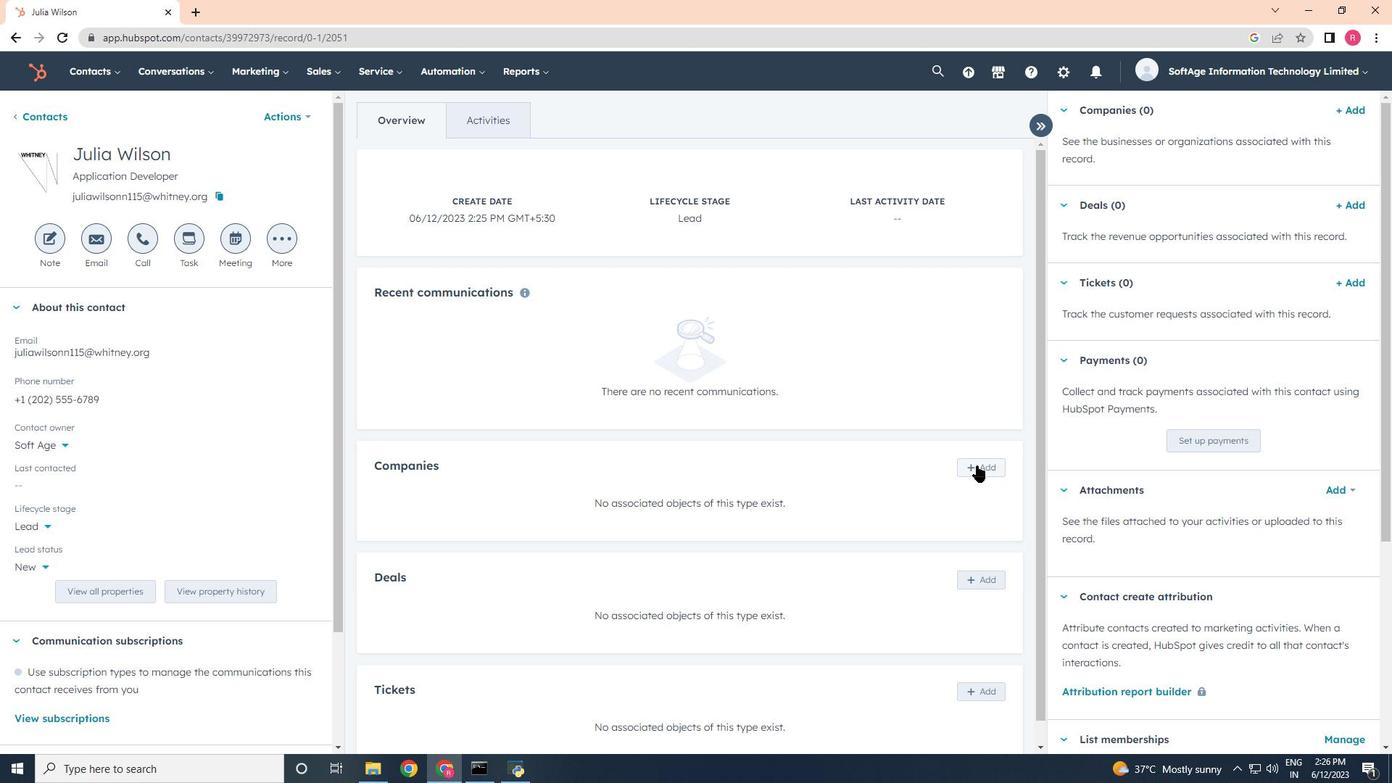 
Action: Mouse moved to (1076, 150)
Screenshot: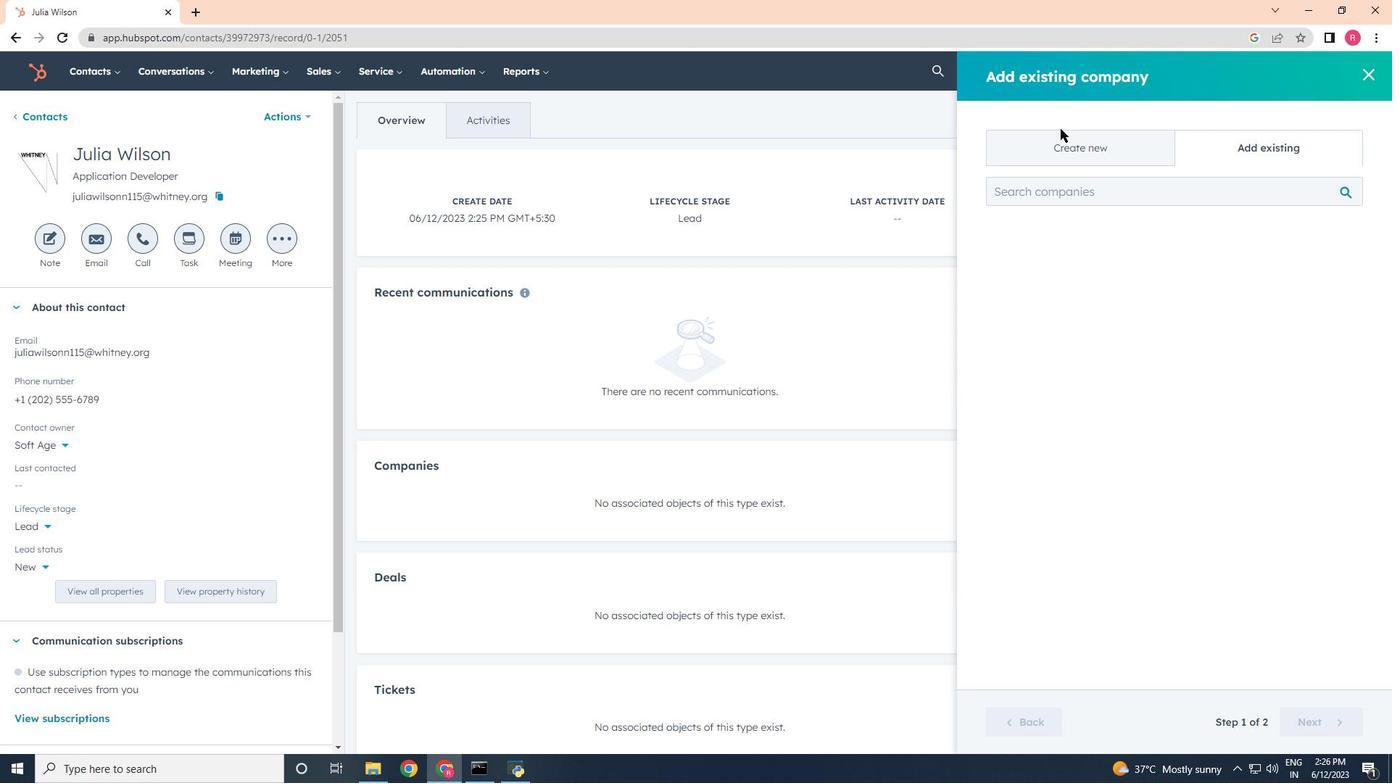 
Action: Mouse pressed left at (1076, 150)
Screenshot: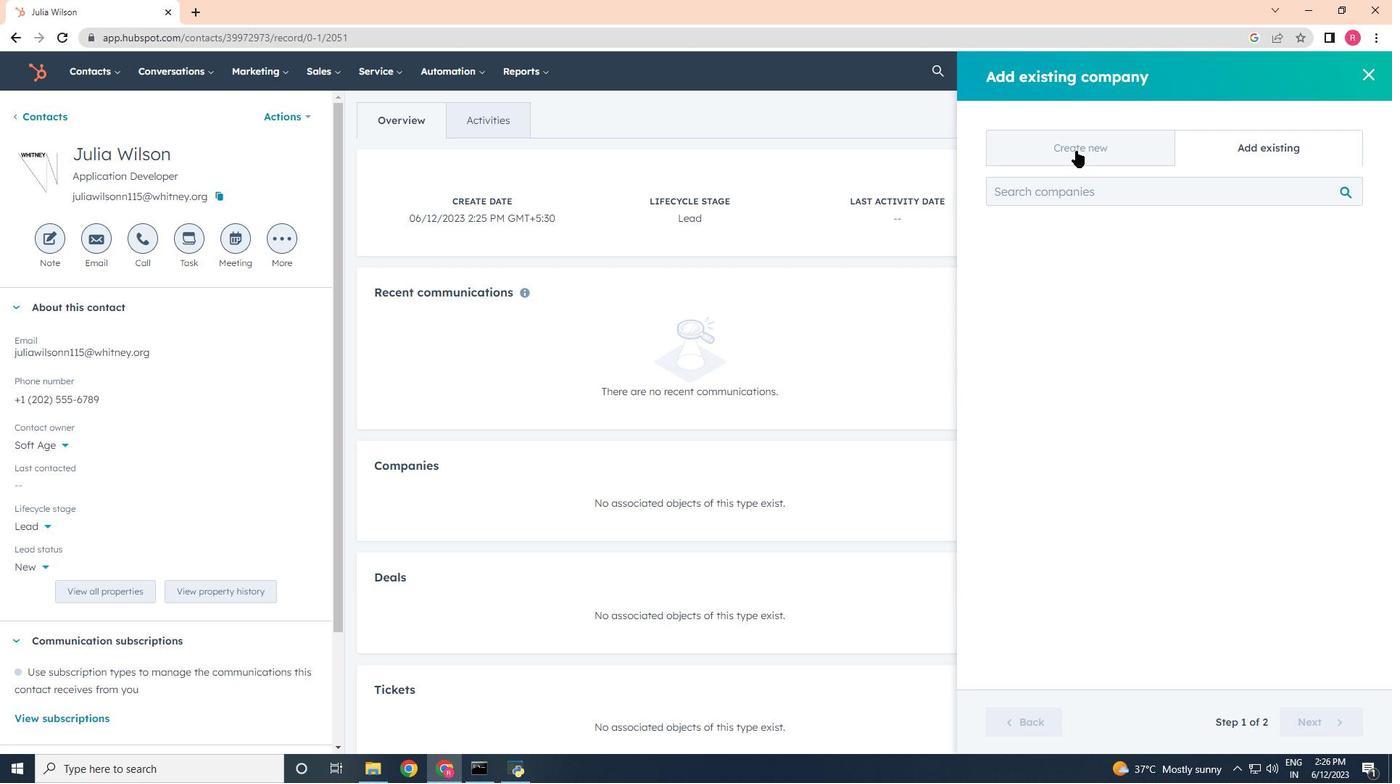 
Action: Mouse moved to (1038, 229)
Screenshot: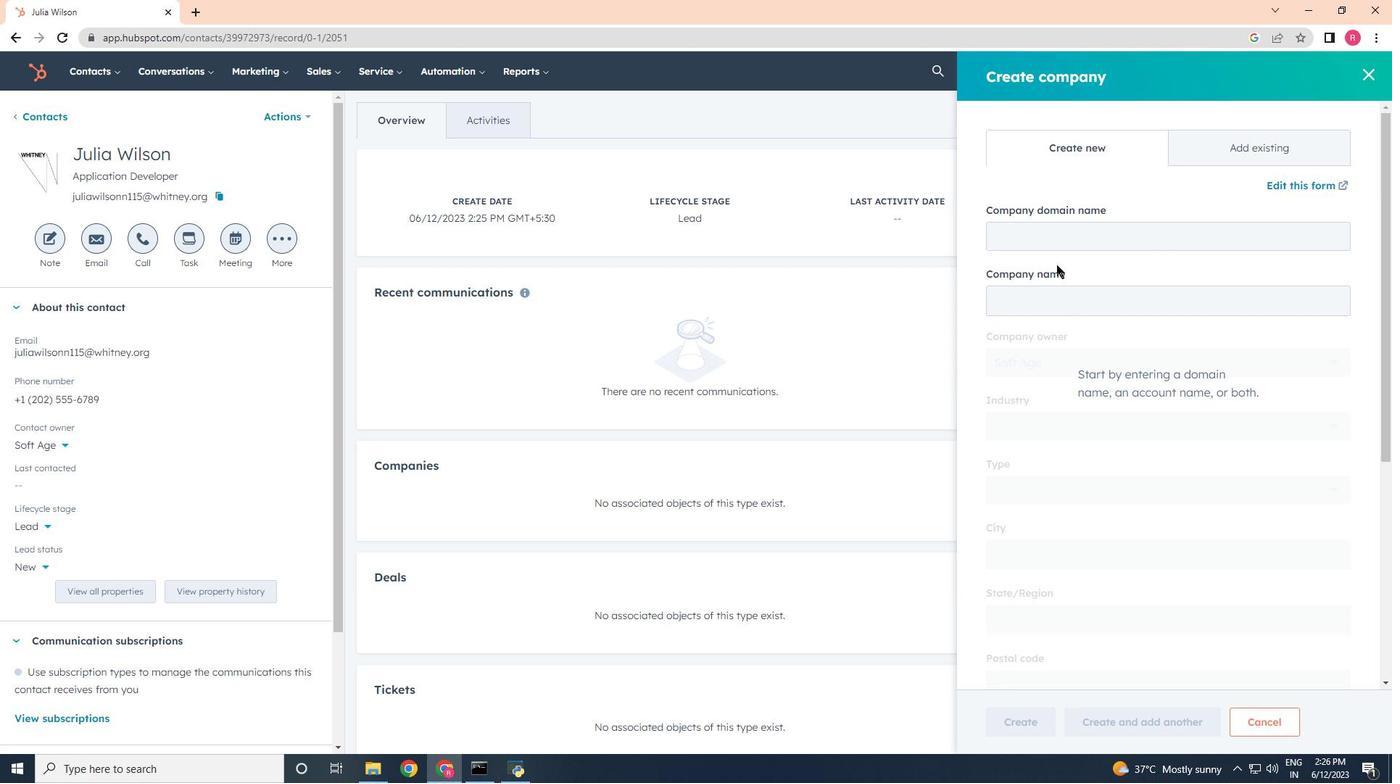 
Action: Mouse pressed left at (1038, 229)
Screenshot: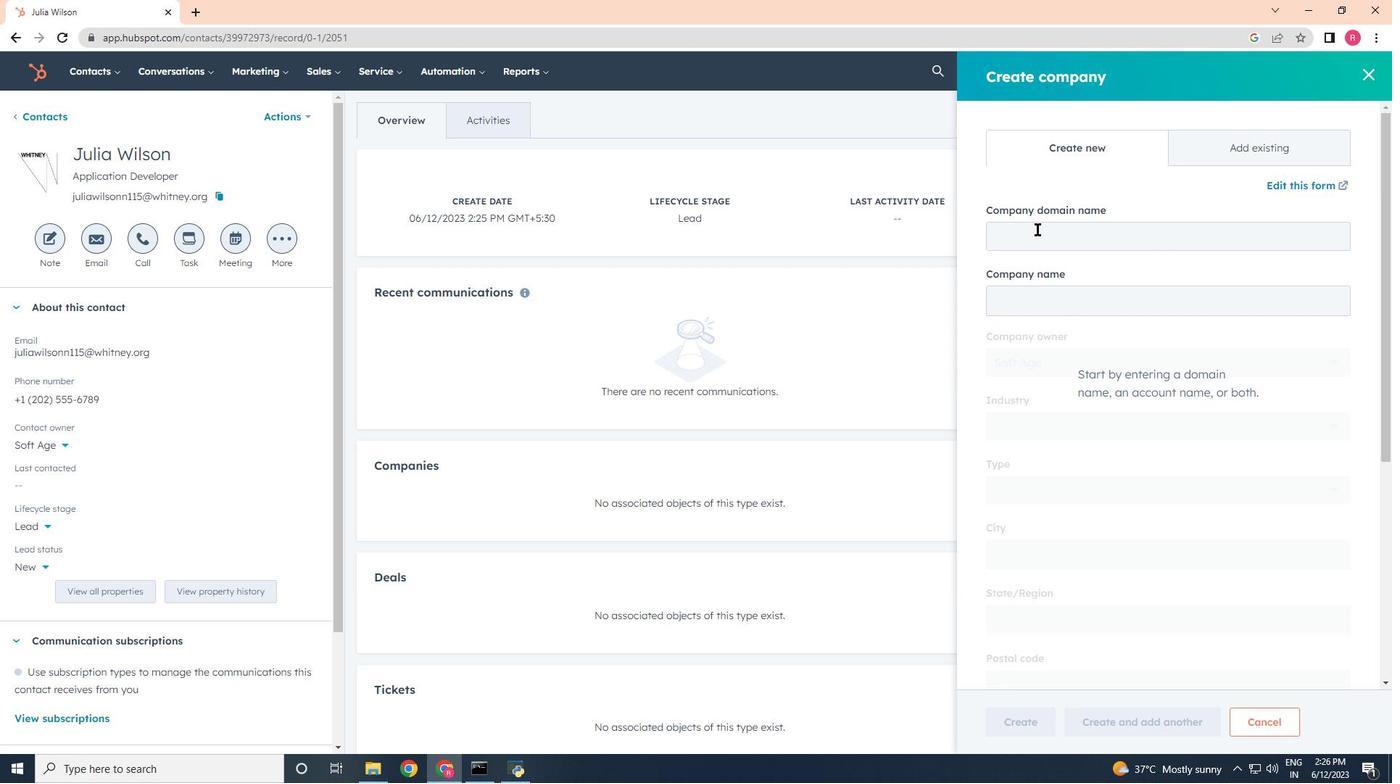 
Action: Mouse moved to (929, 307)
Screenshot: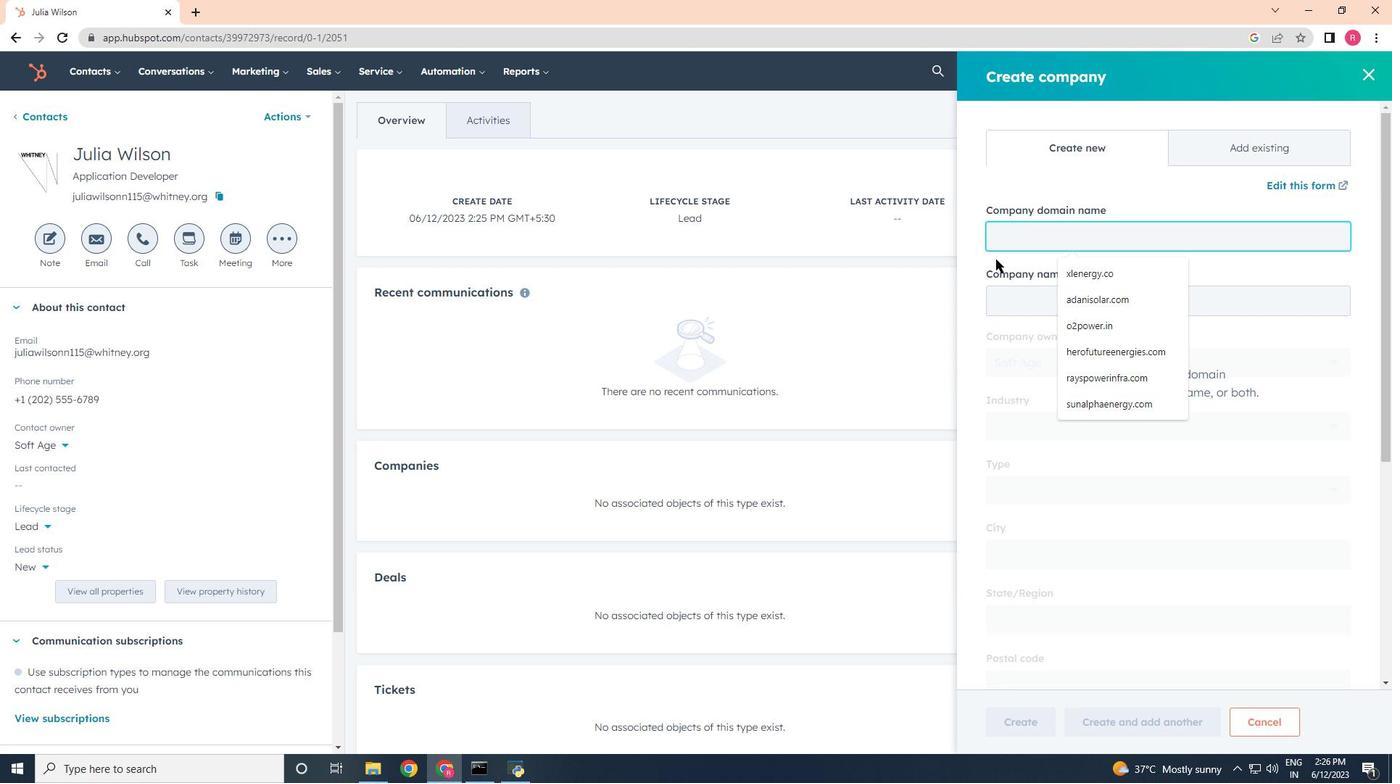 
Action: Key pressed www<Key.backspace><Key.backspace><Key.backspace><Key.backspace>marlow-navigation.com
Screenshot: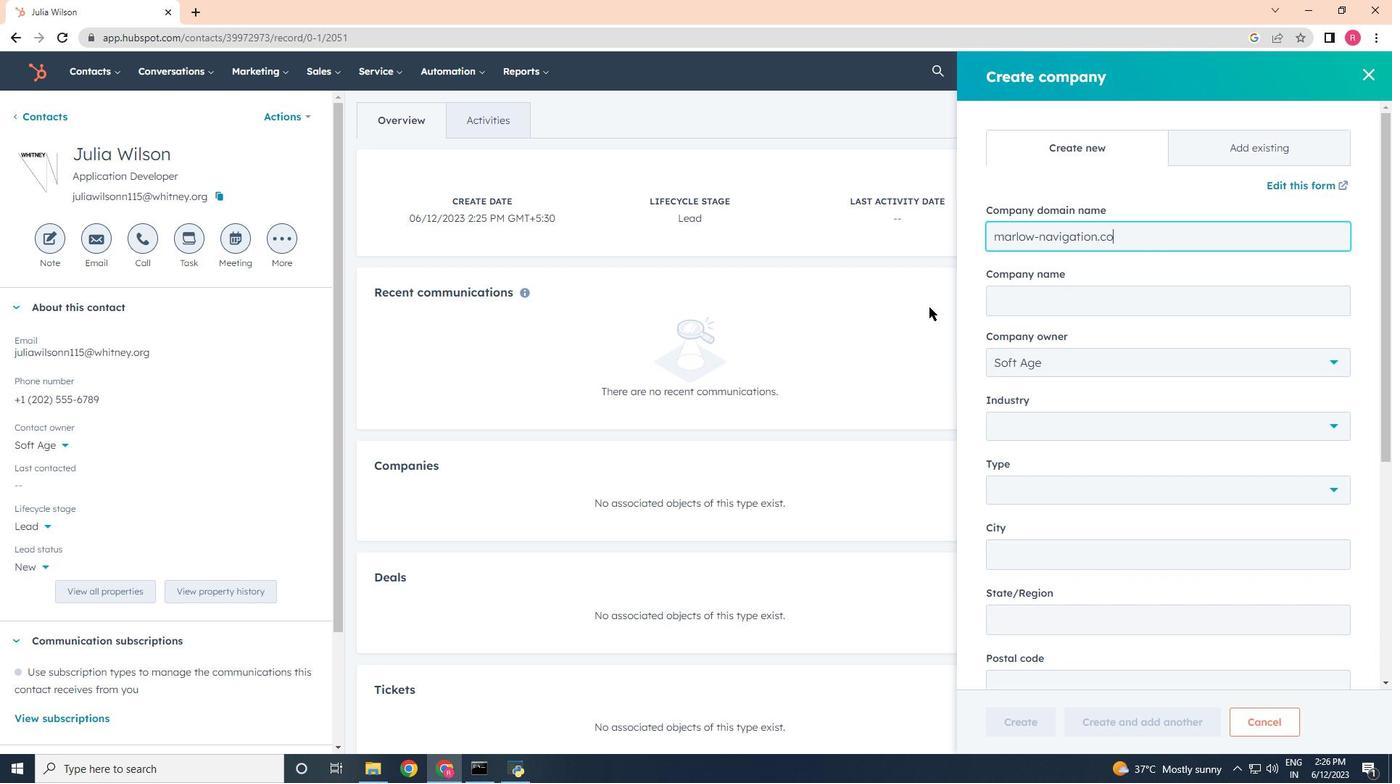 
Action: Mouse moved to (1061, 509)
Screenshot: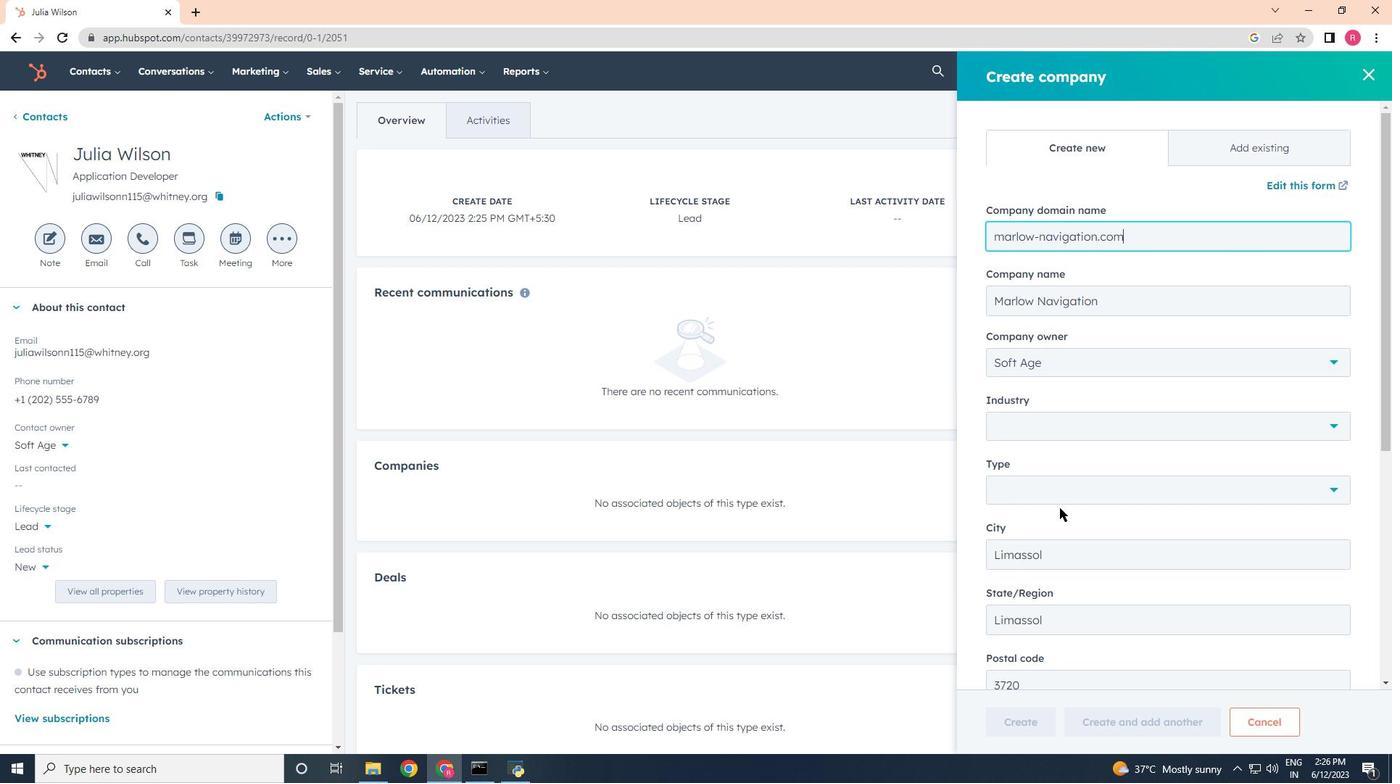 
Action: Mouse scrolled (1060, 509) with delta (0, 0)
Screenshot: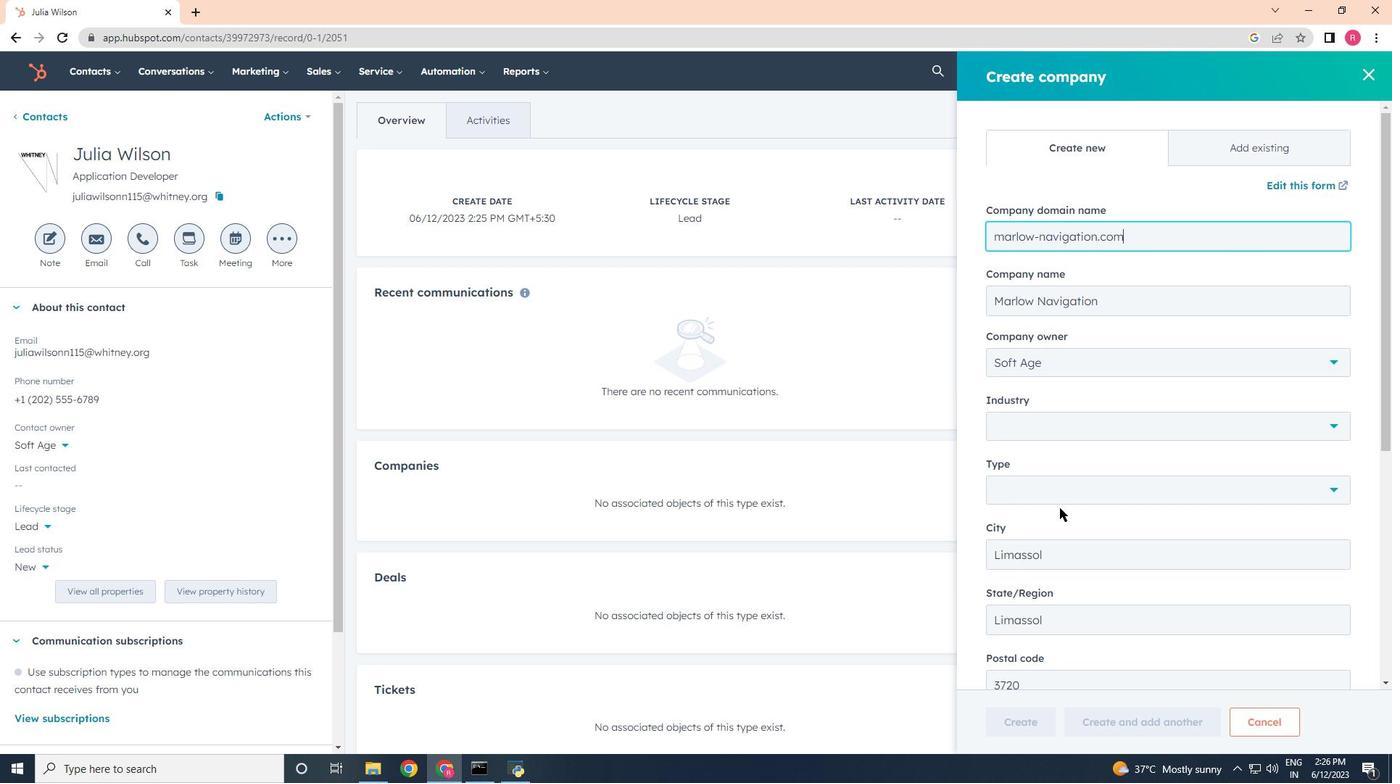 
Action: Mouse scrolled (1061, 509) with delta (0, 0)
Screenshot: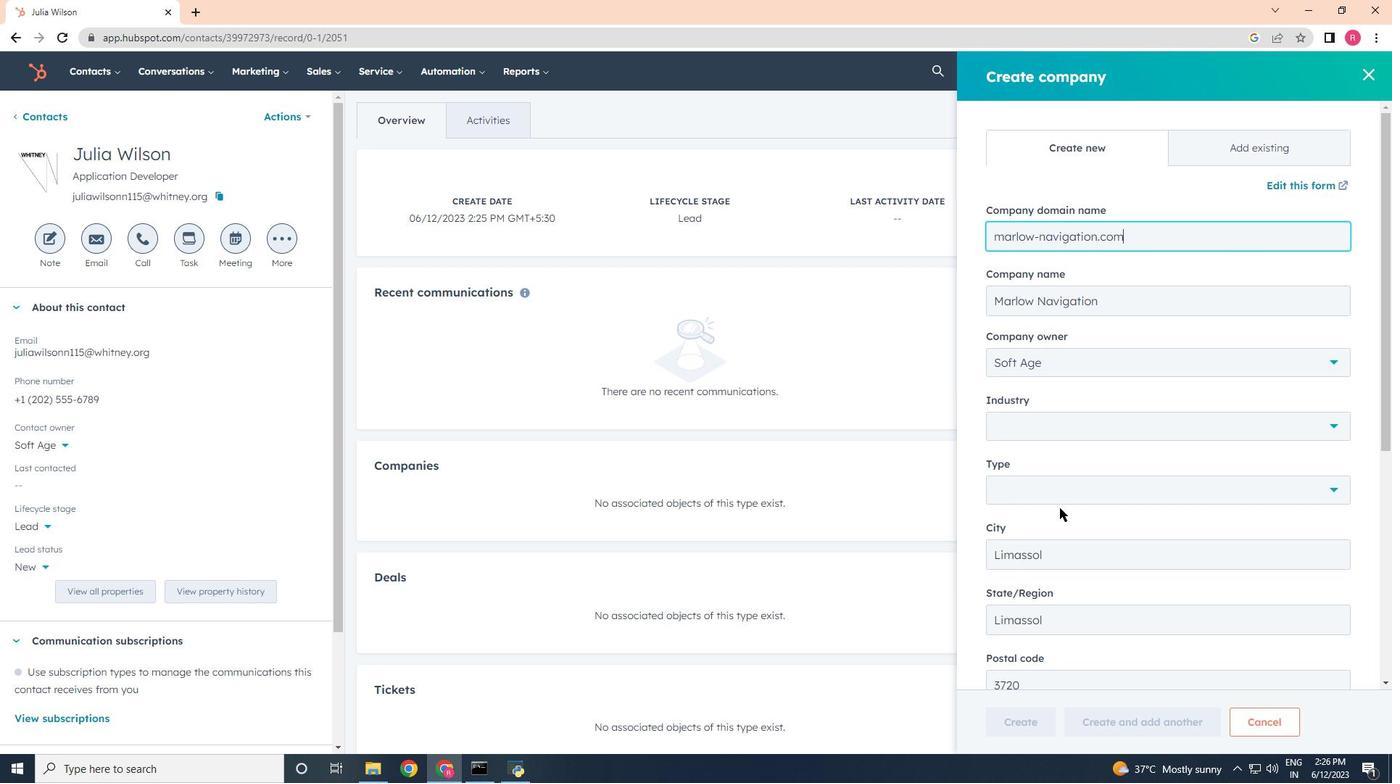 
Action: Mouse moved to (1061, 510)
Screenshot: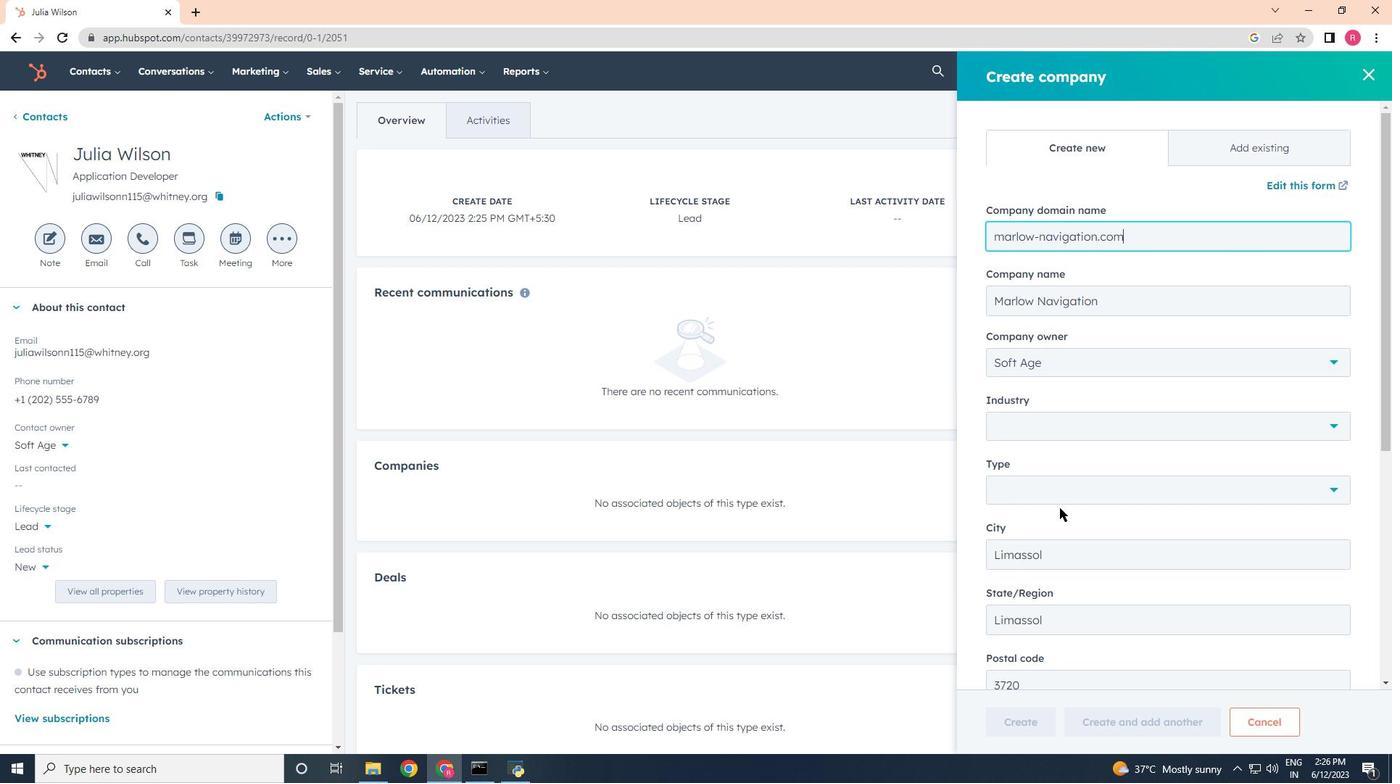 
Action: Mouse scrolled (1061, 509) with delta (0, 0)
Screenshot: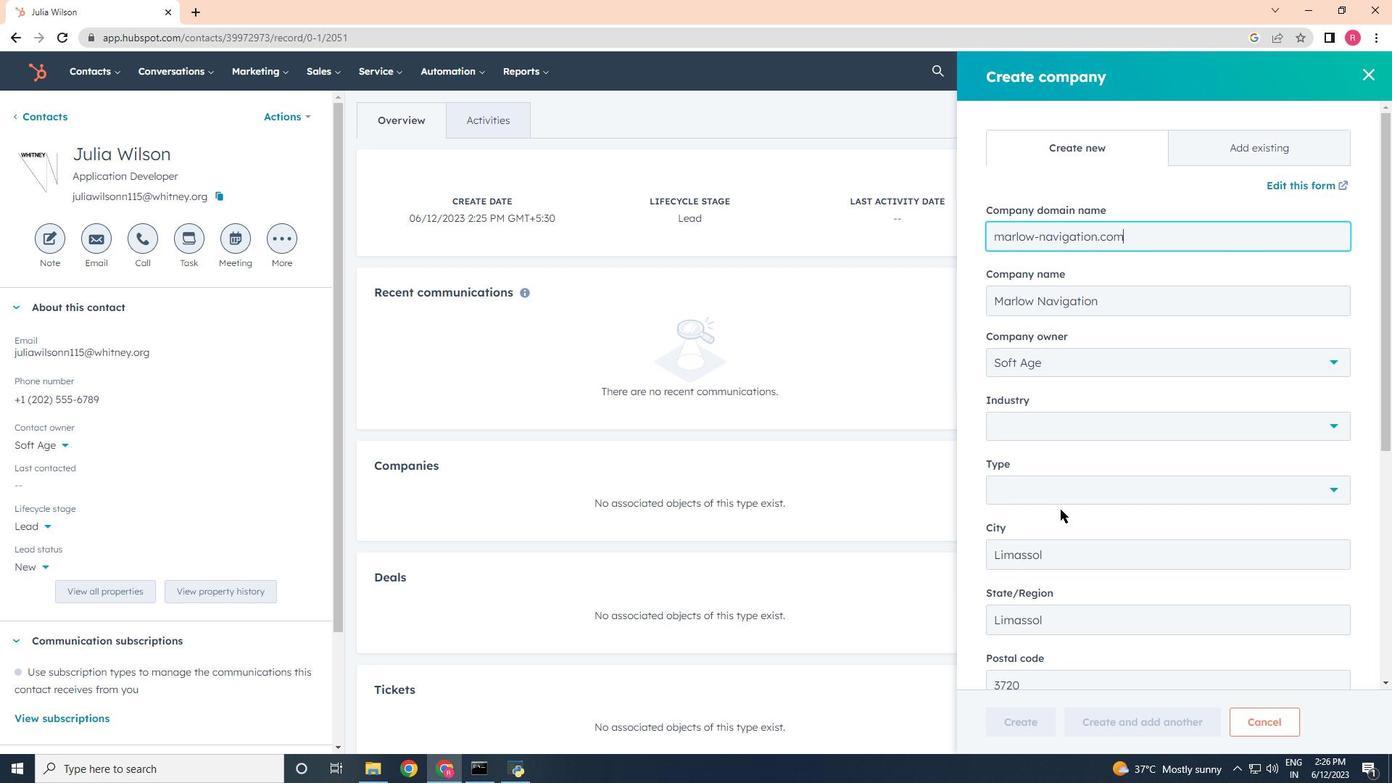 
Action: Mouse moved to (1067, 517)
Screenshot: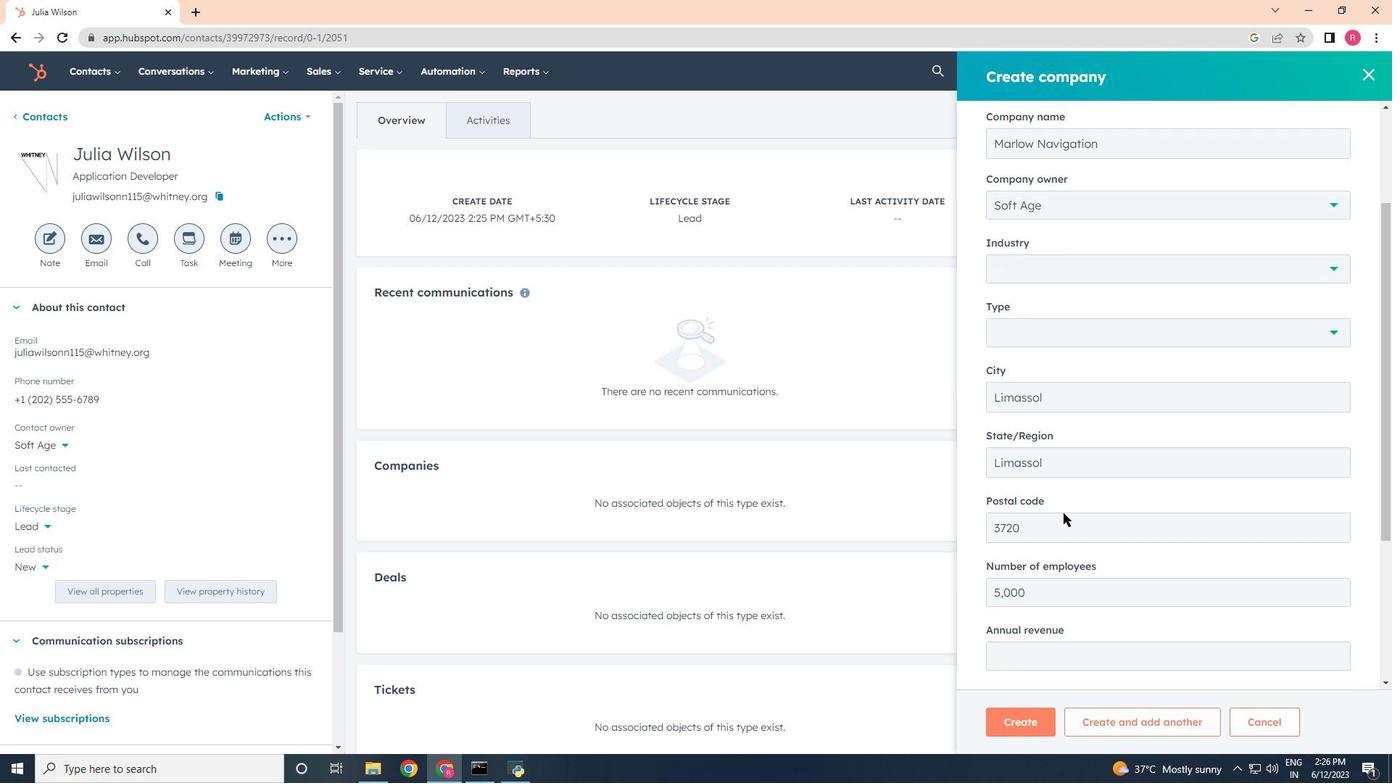 
Action: Mouse scrolled (1067, 516) with delta (0, 0)
Screenshot: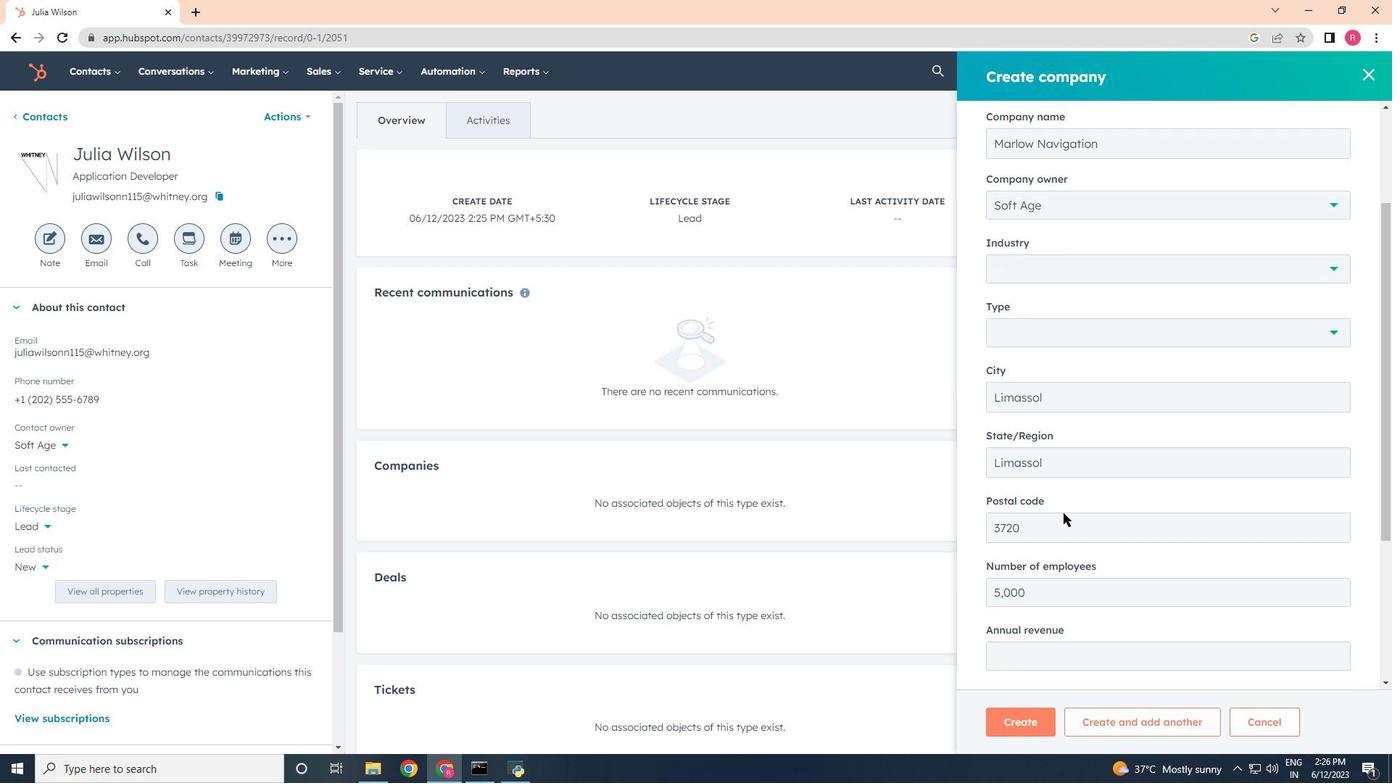 
Action: Mouse moved to (1067, 566)
Screenshot: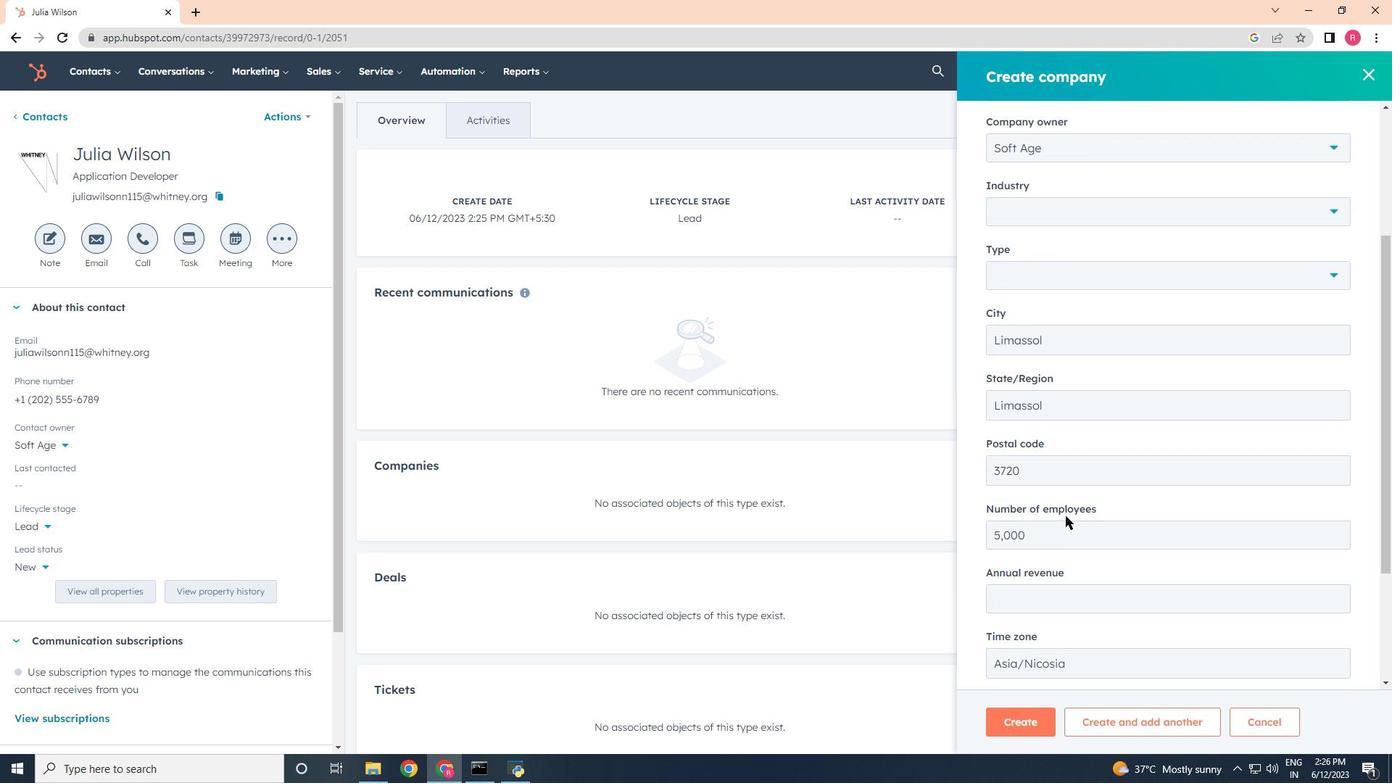 
Action: Mouse scrolled (1067, 565) with delta (0, 0)
Screenshot: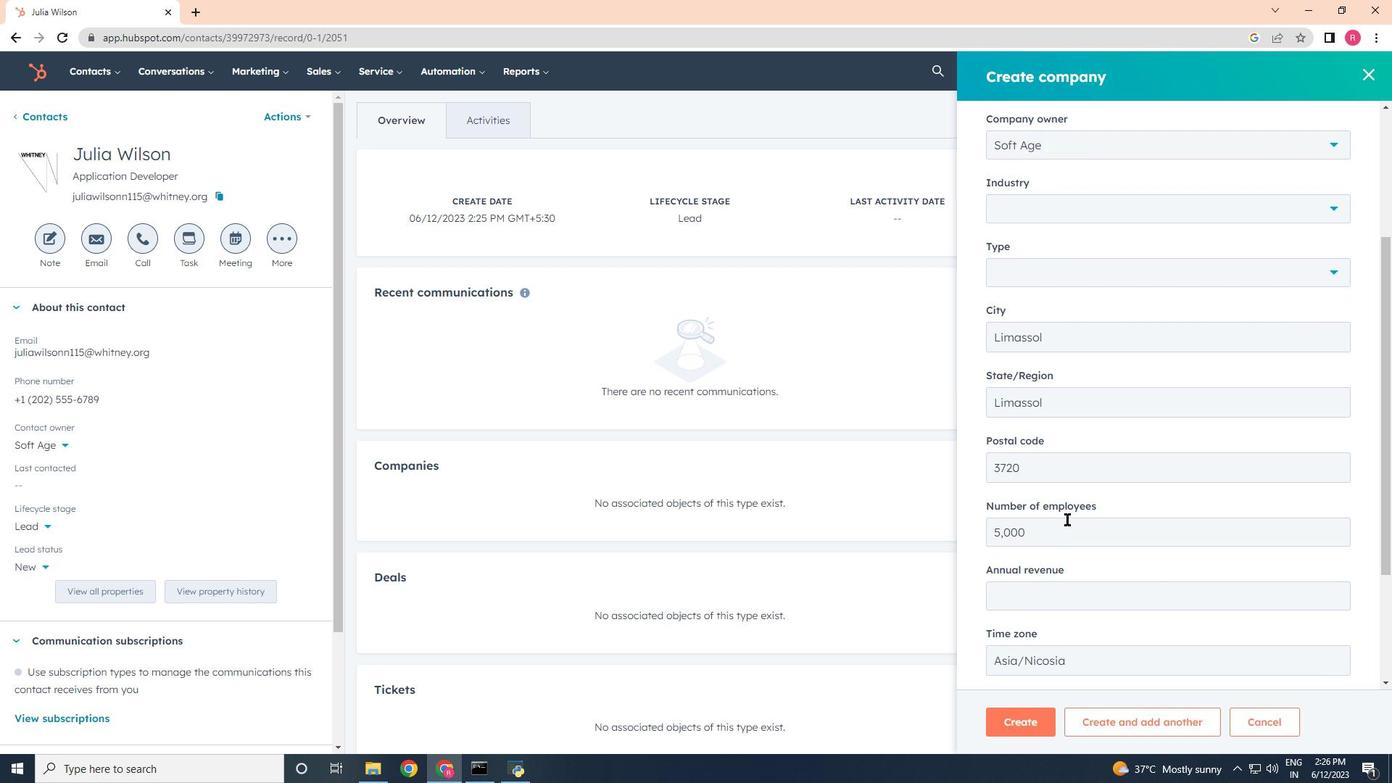 
Action: Mouse moved to (1045, 667)
Screenshot: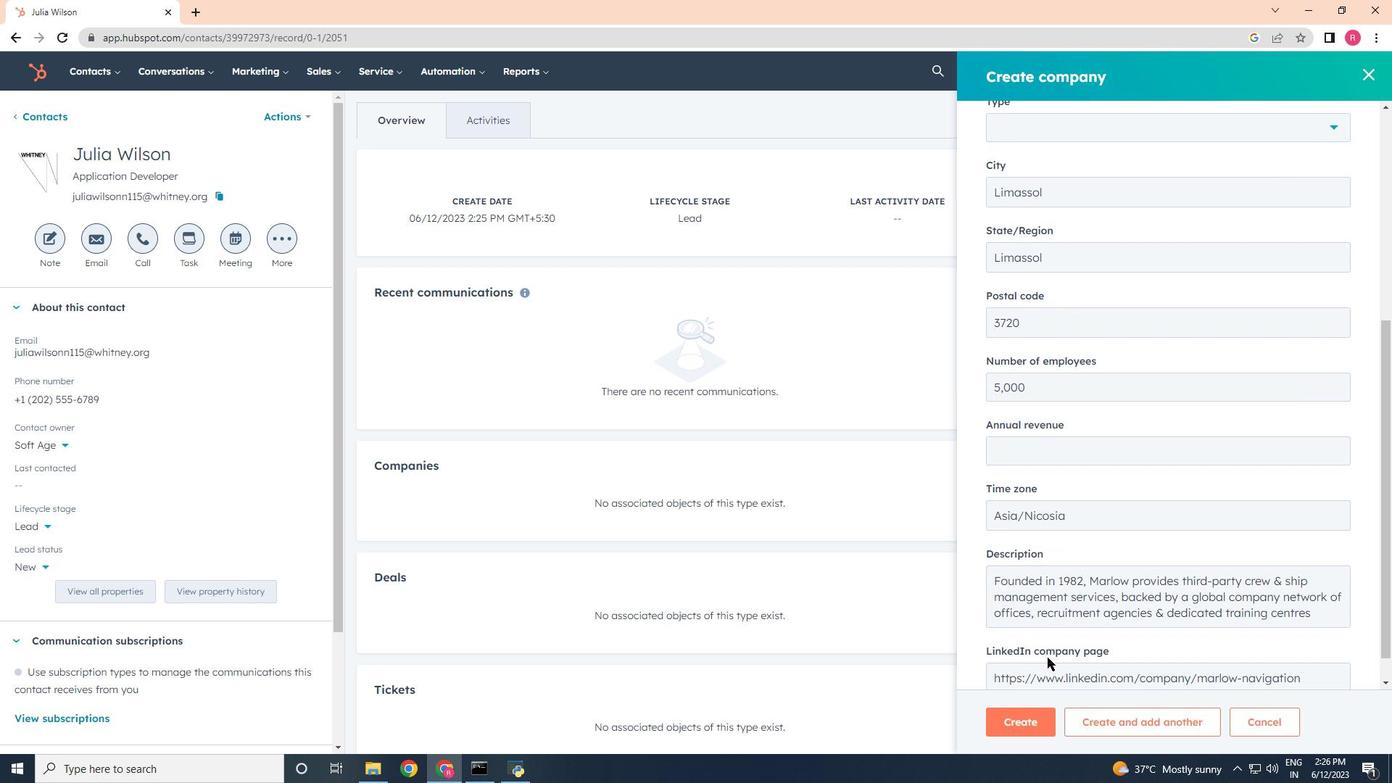 
Action: Mouse scrolled (1045, 666) with delta (0, 0)
Screenshot: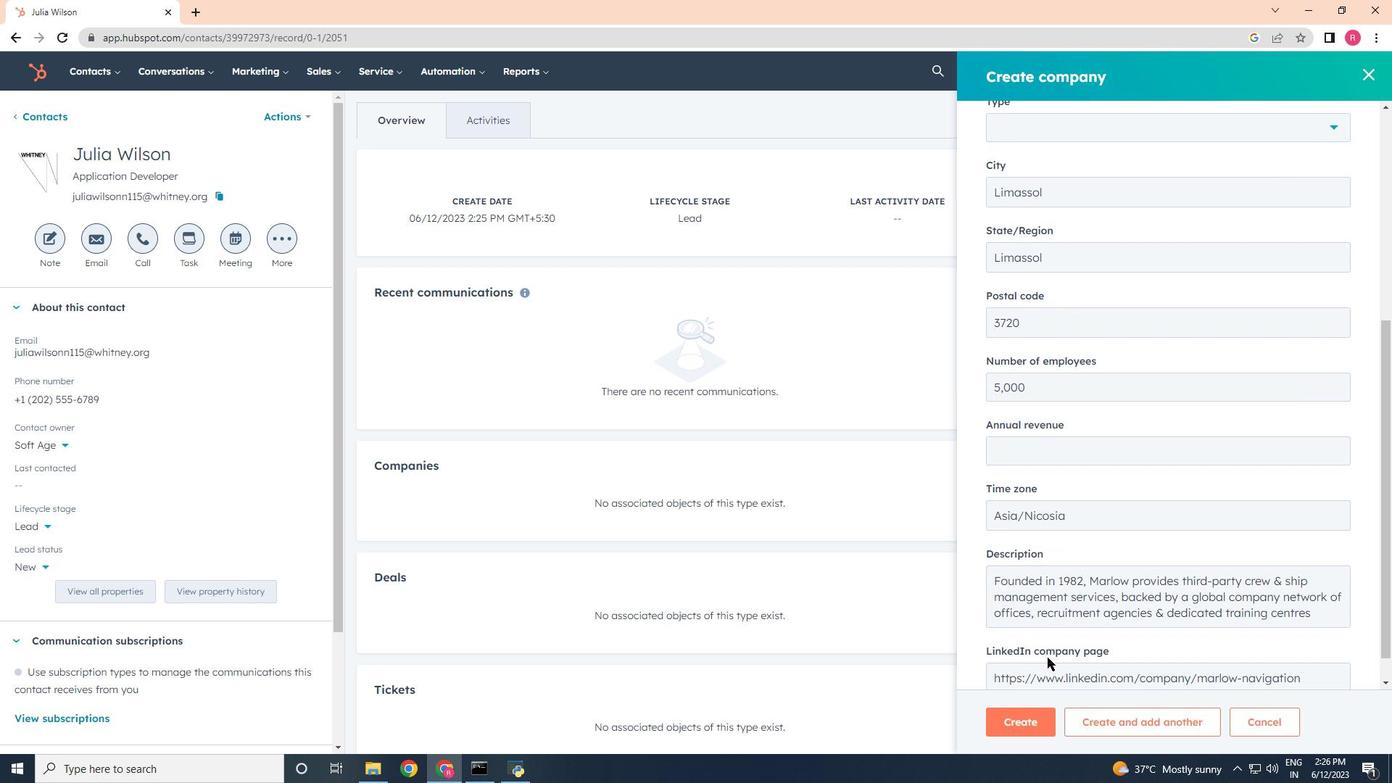 
Action: Mouse moved to (1044, 670)
Screenshot: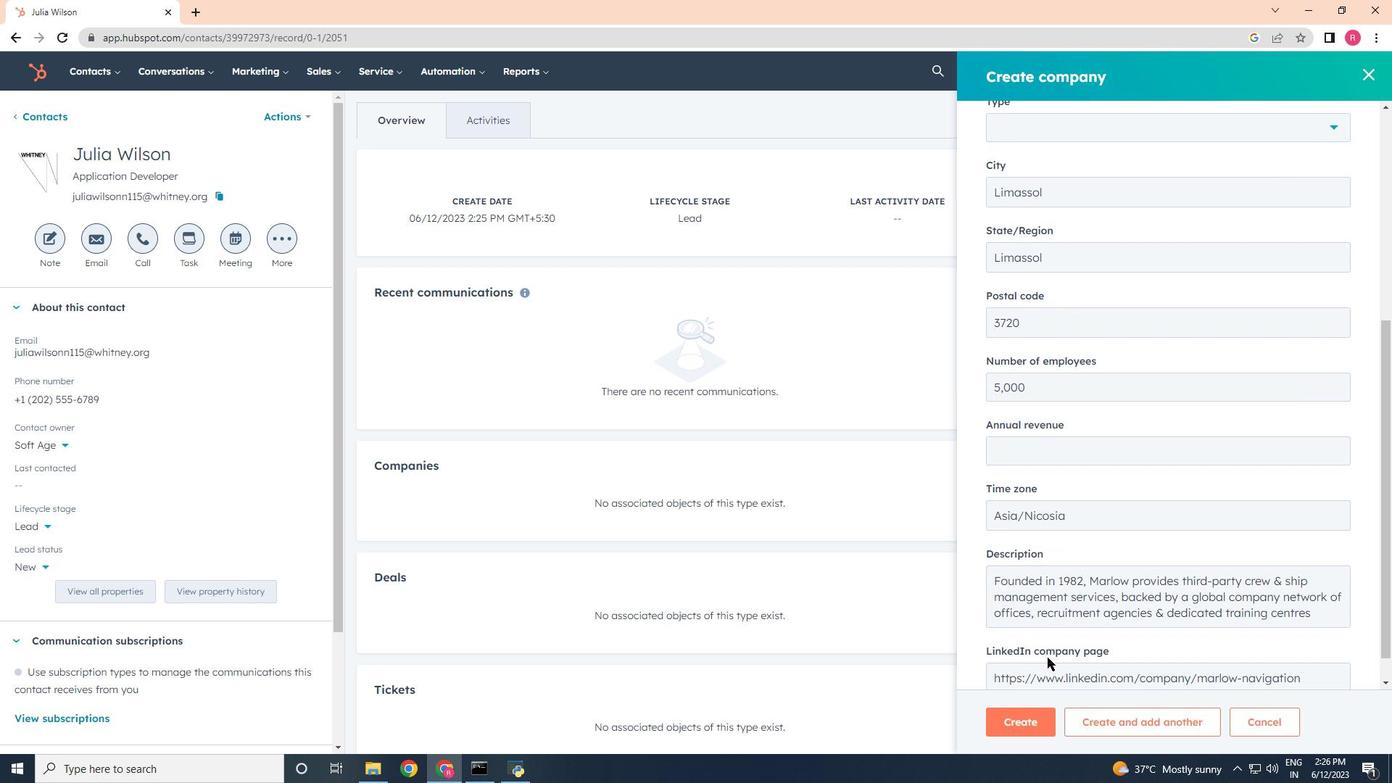 
Action: Mouse scrolled (1044, 669) with delta (0, 0)
Screenshot: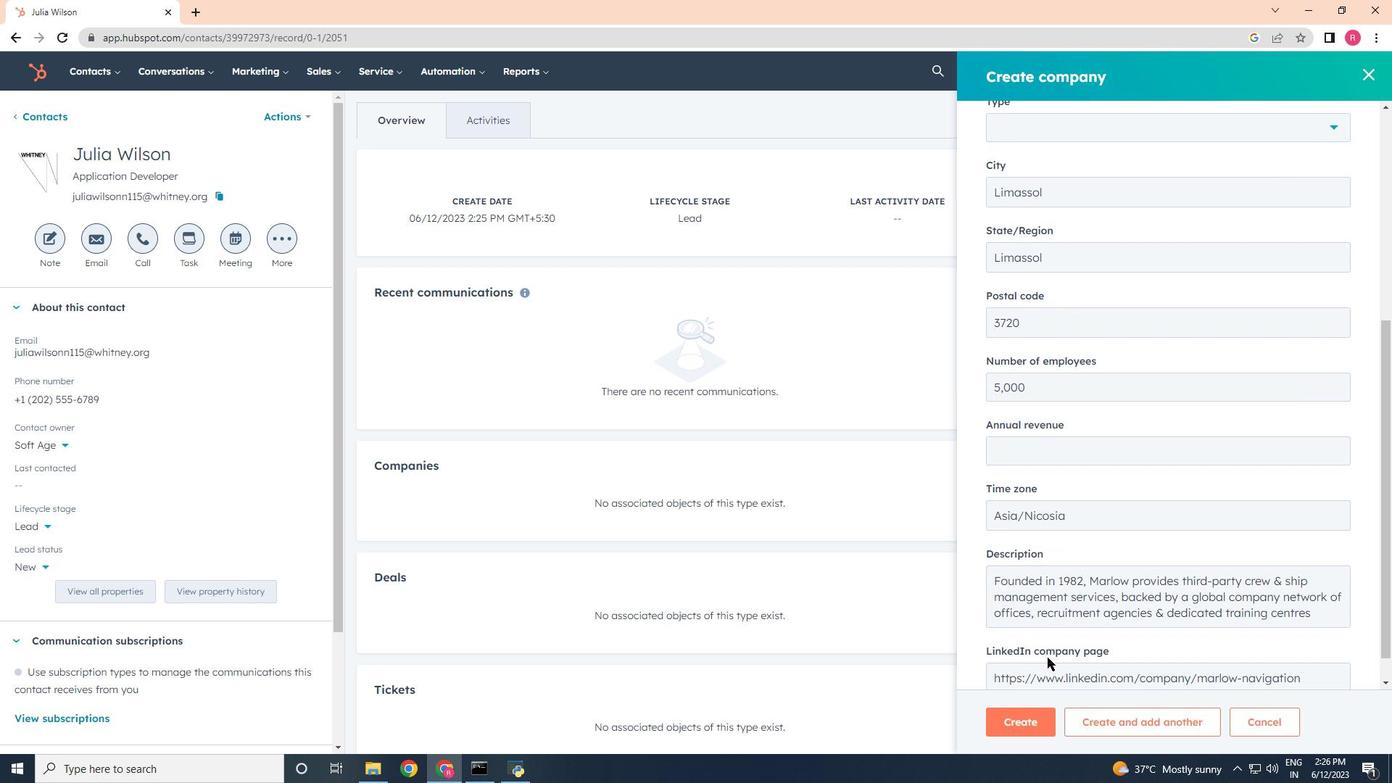 
Action: Mouse moved to (1044, 670)
Screenshot: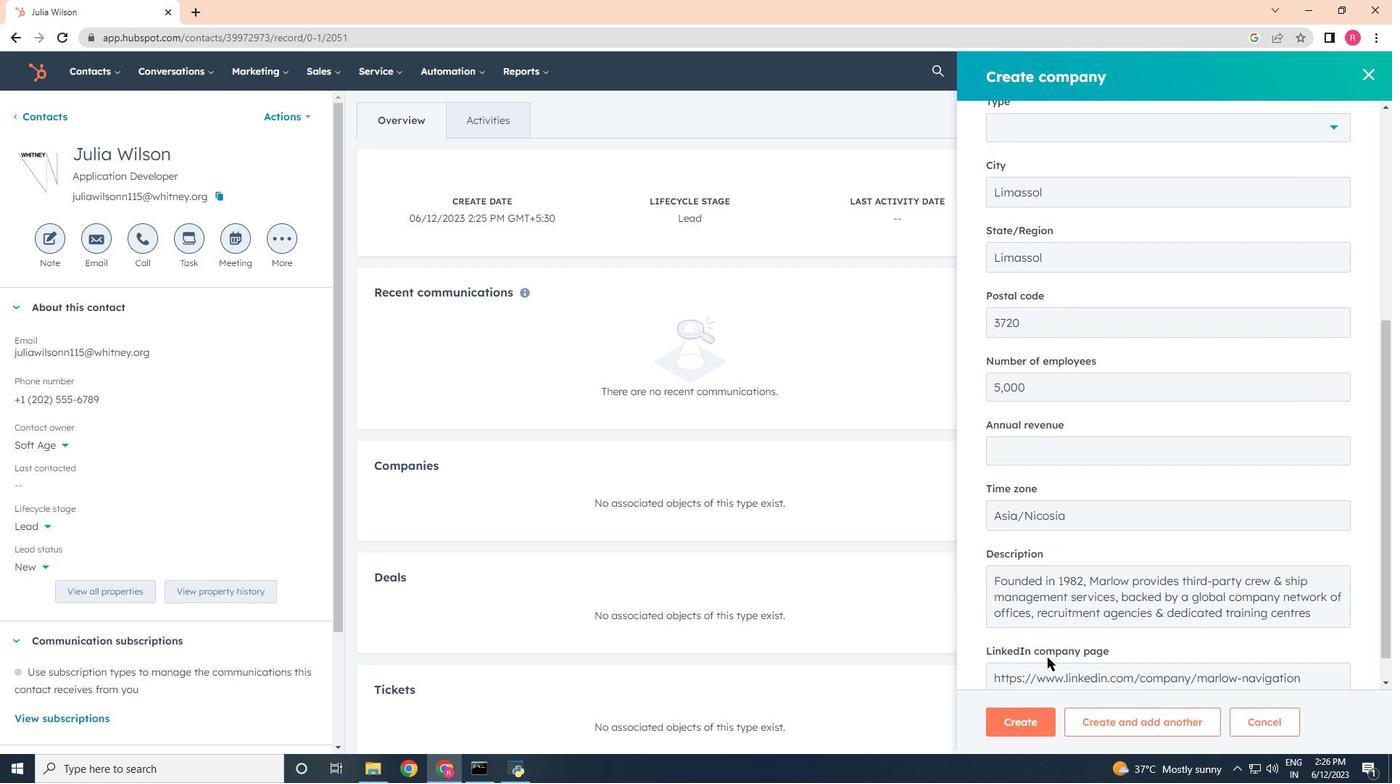 
Action: Mouse scrolled (1044, 669) with delta (0, 0)
Screenshot: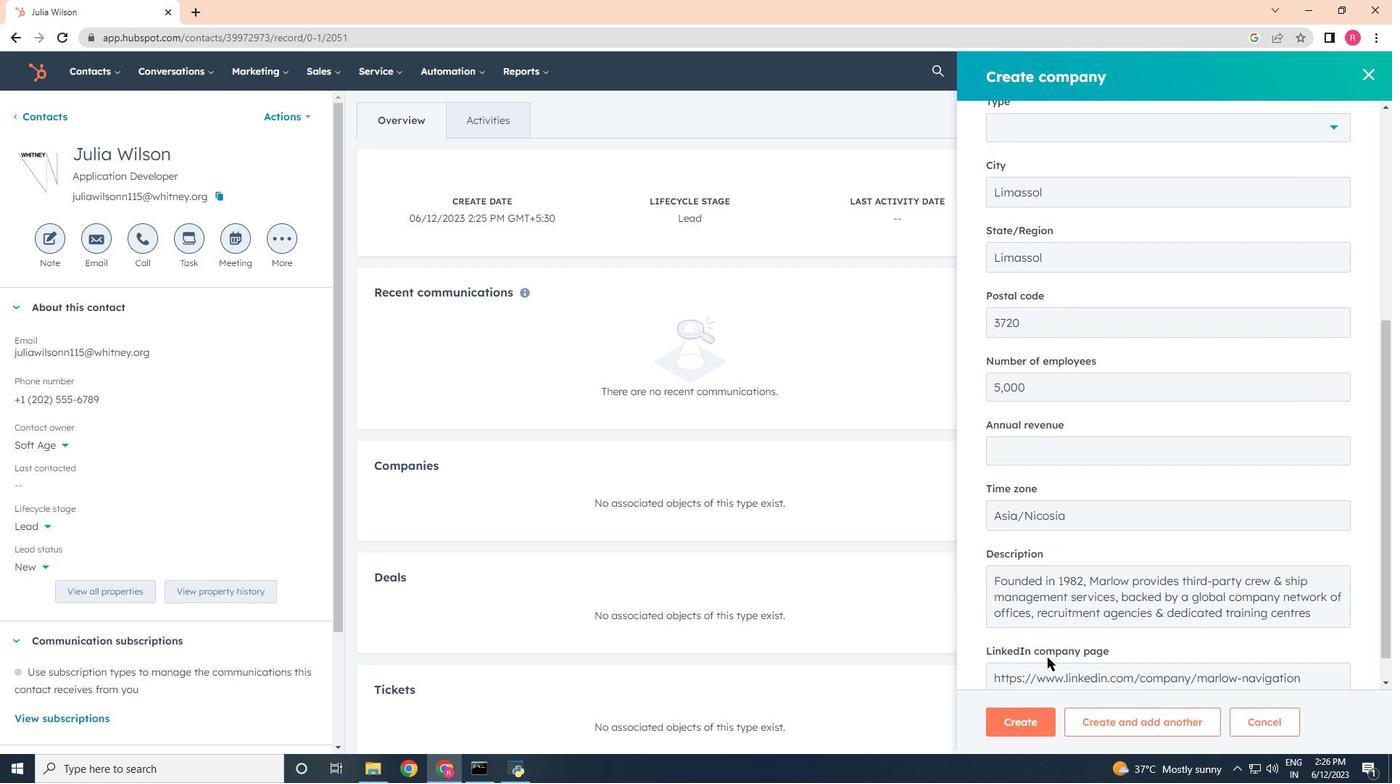 
Action: Mouse scrolled (1044, 669) with delta (0, 0)
Screenshot: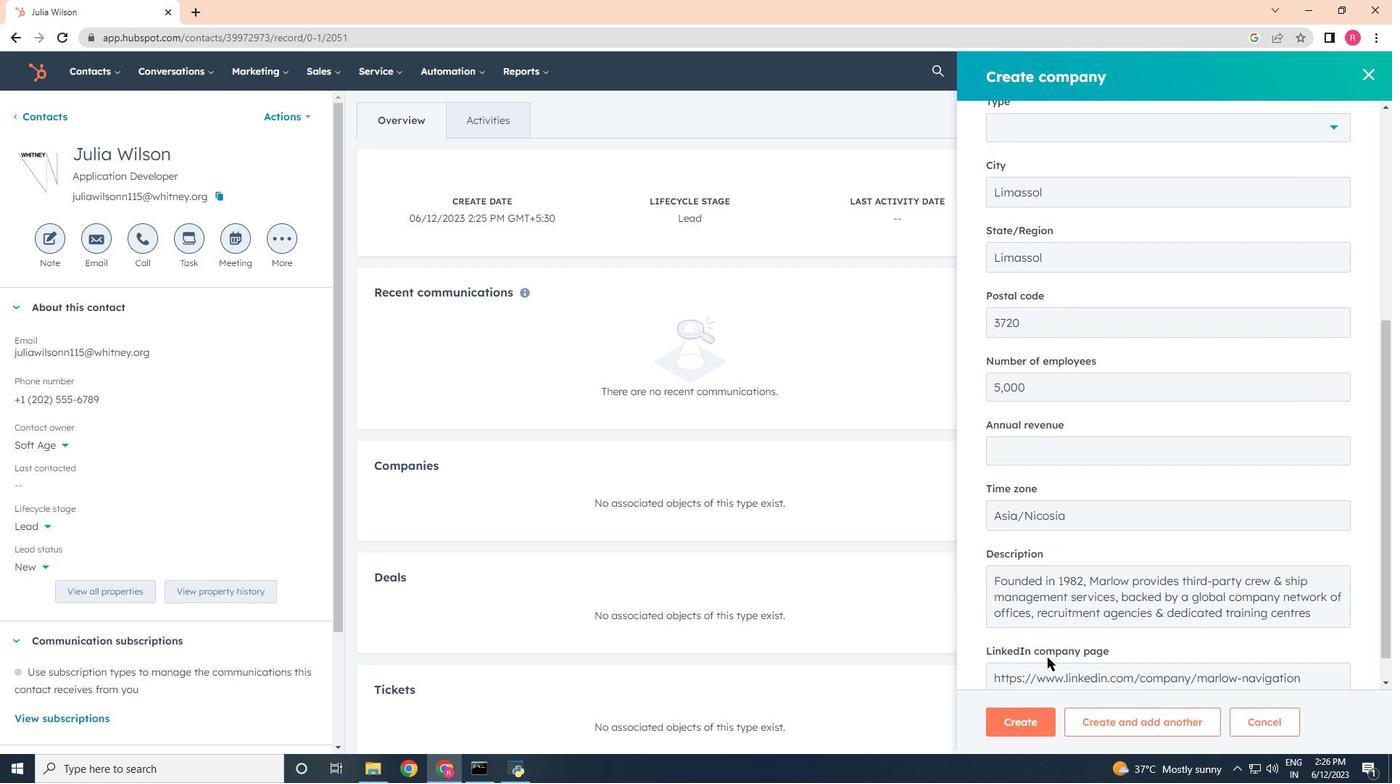
Action: Mouse moved to (1044, 671)
Screenshot: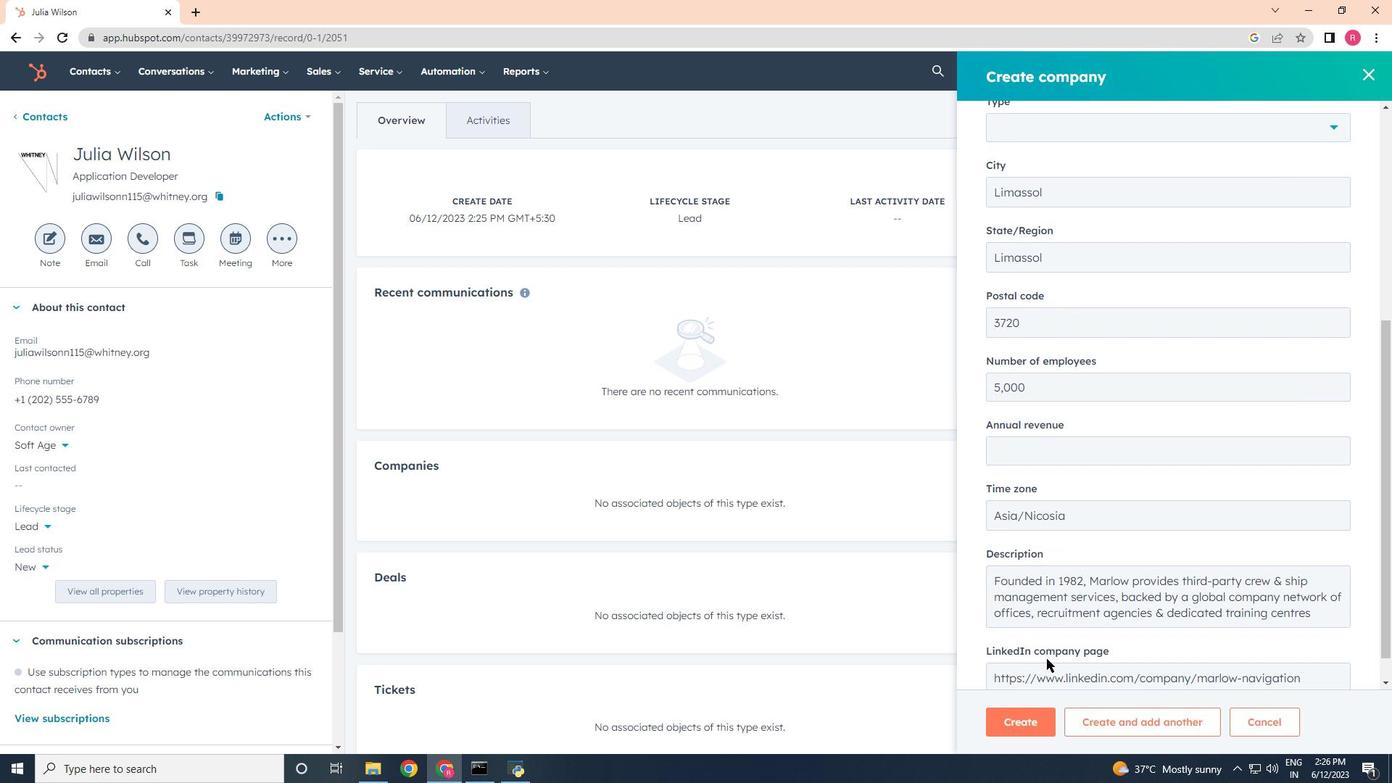 
Action: Mouse scrolled (1044, 670) with delta (0, 0)
Screenshot: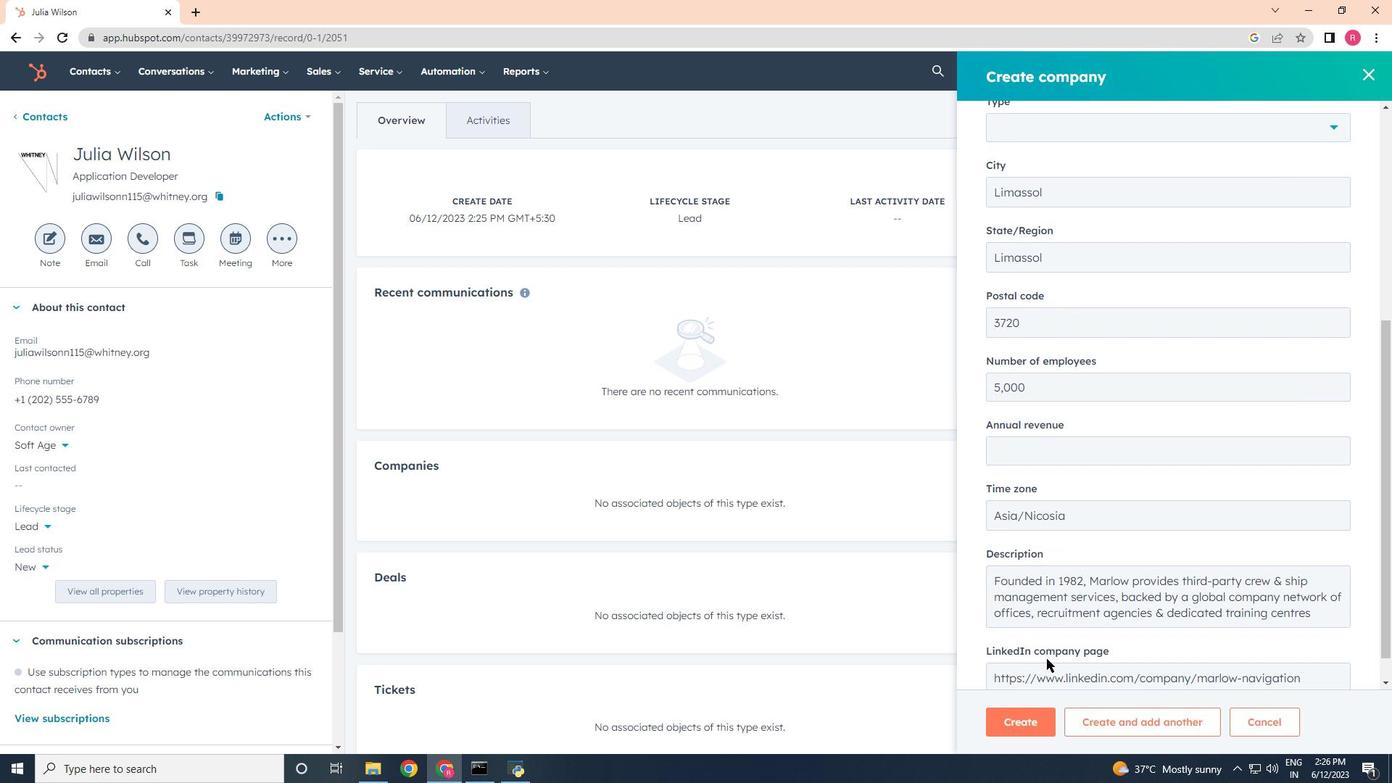 
Action: Mouse moved to (1020, 728)
Screenshot: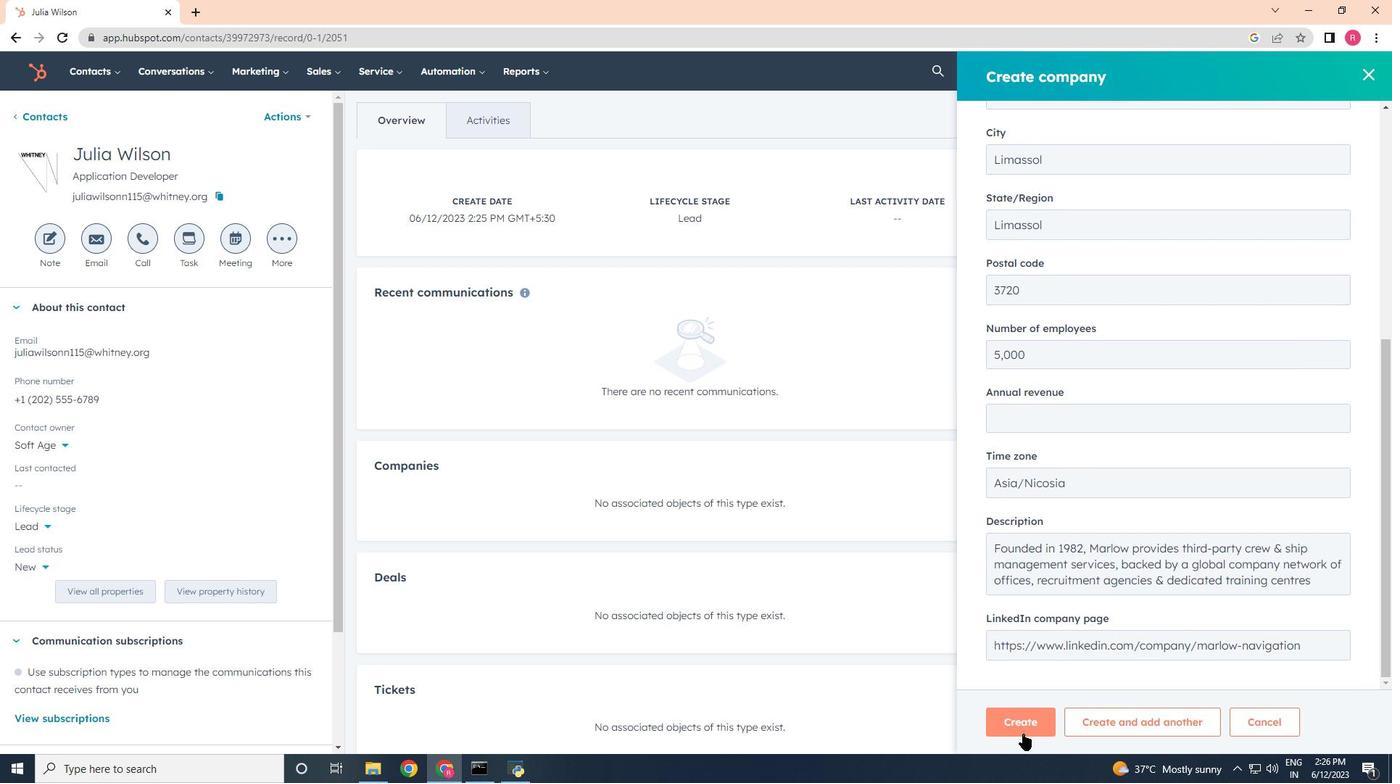 
Action: Mouse pressed left at (1020, 728)
Screenshot: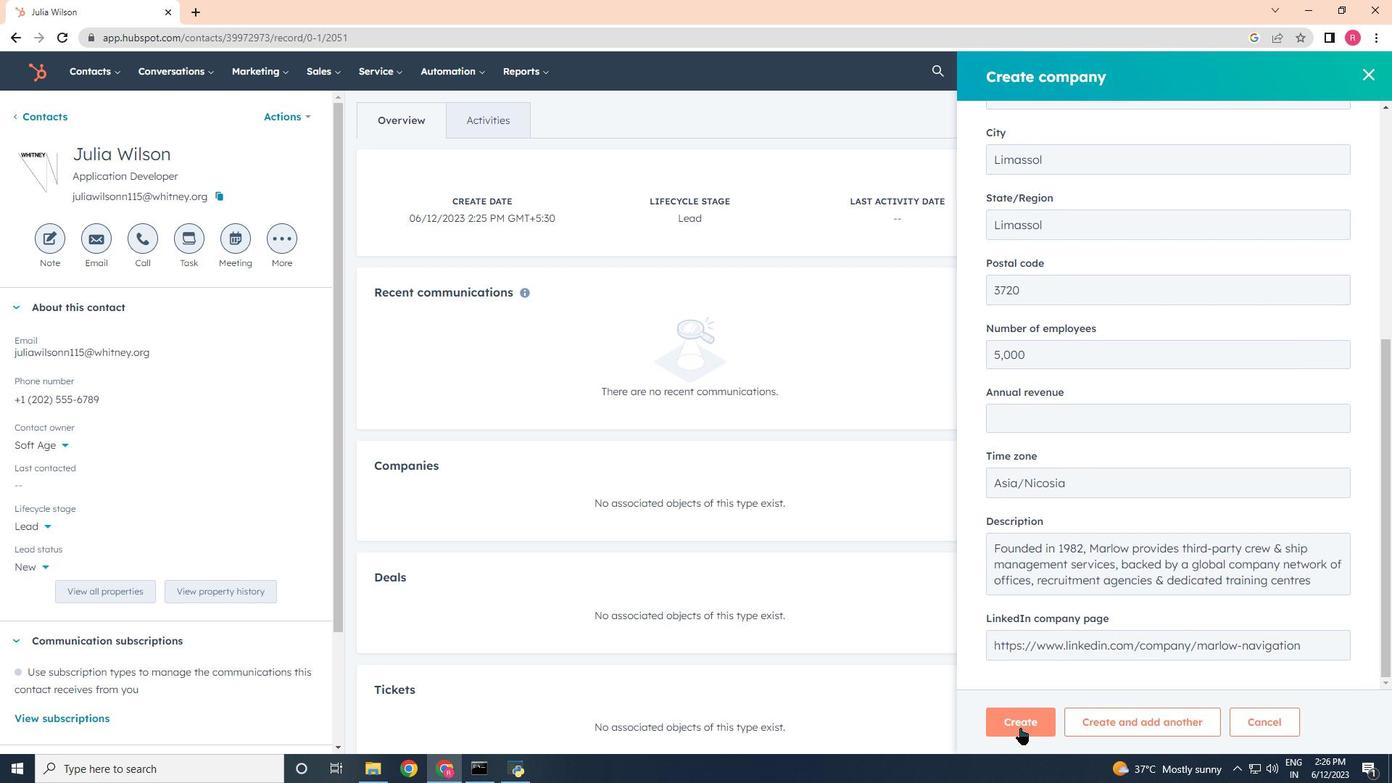
Action: Mouse moved to (993, 715)
Screenshot: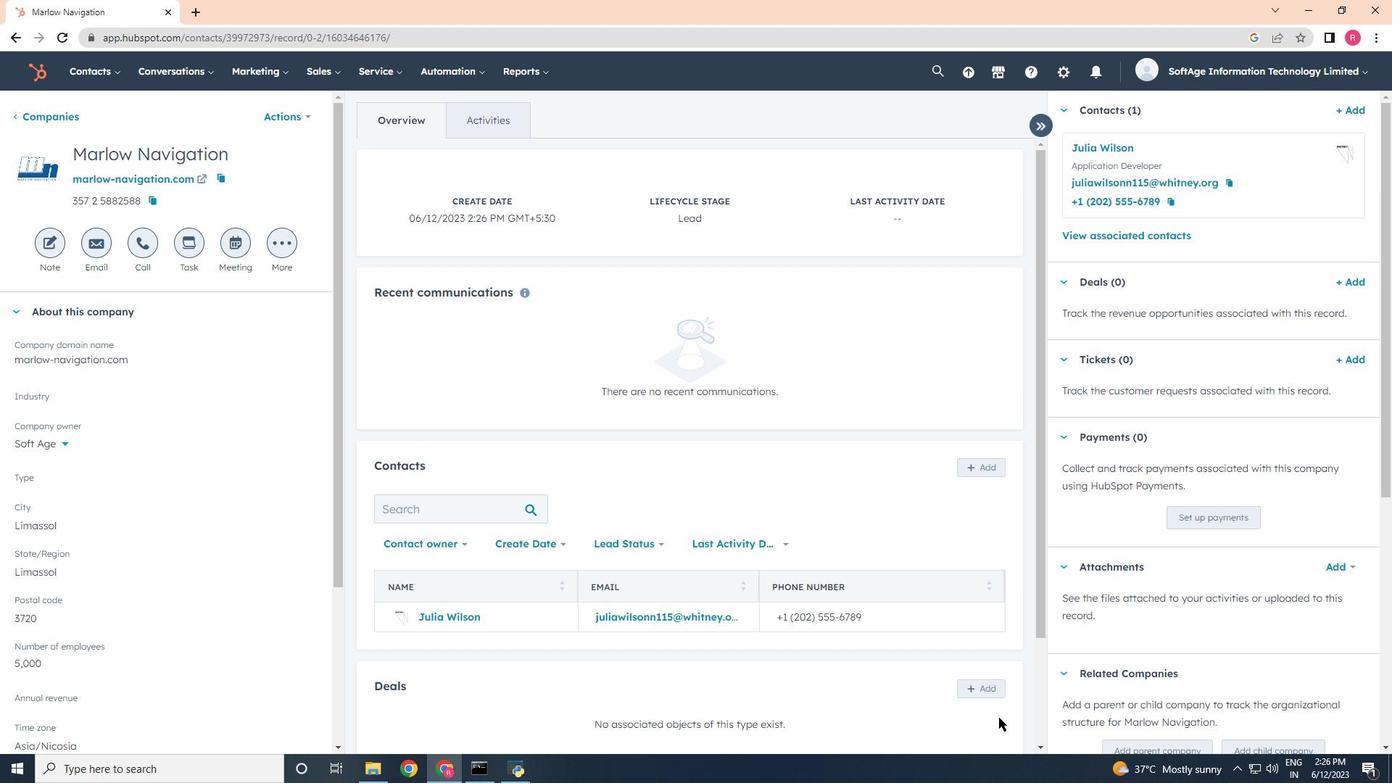 
